 Task: In the sheet Budget Analysis ToolFont size of heading  18 Font style of dataoswald 'Font size of data '9 Alignment of headline & dataAlign center.   Fill color in heading, Red Font color of dataIn the sheet  Budget Control Spreadsheetbook
Action: Mouse moved to (233, 211)
Screenshot: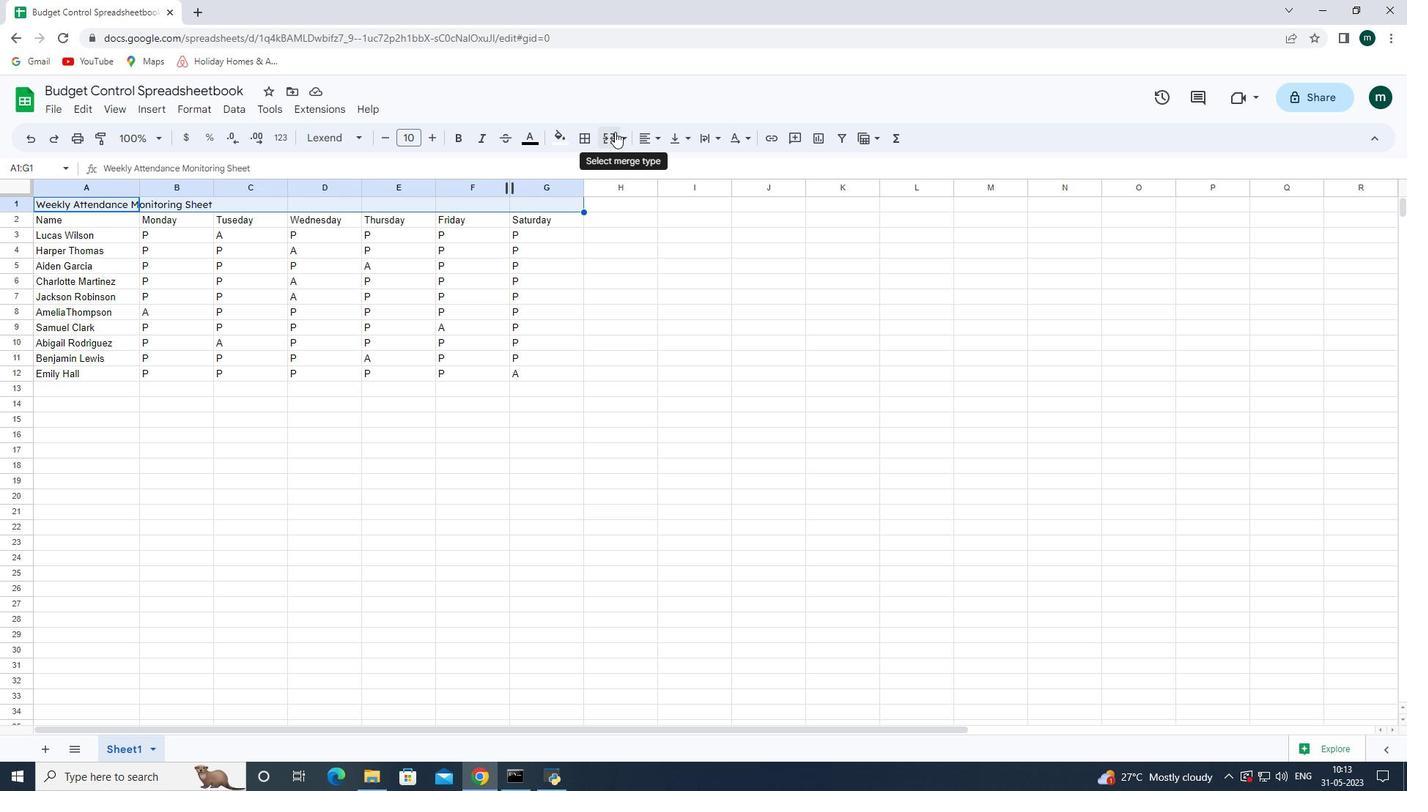 
Action: Mouse pressed left at (233, 211)
Screenshot: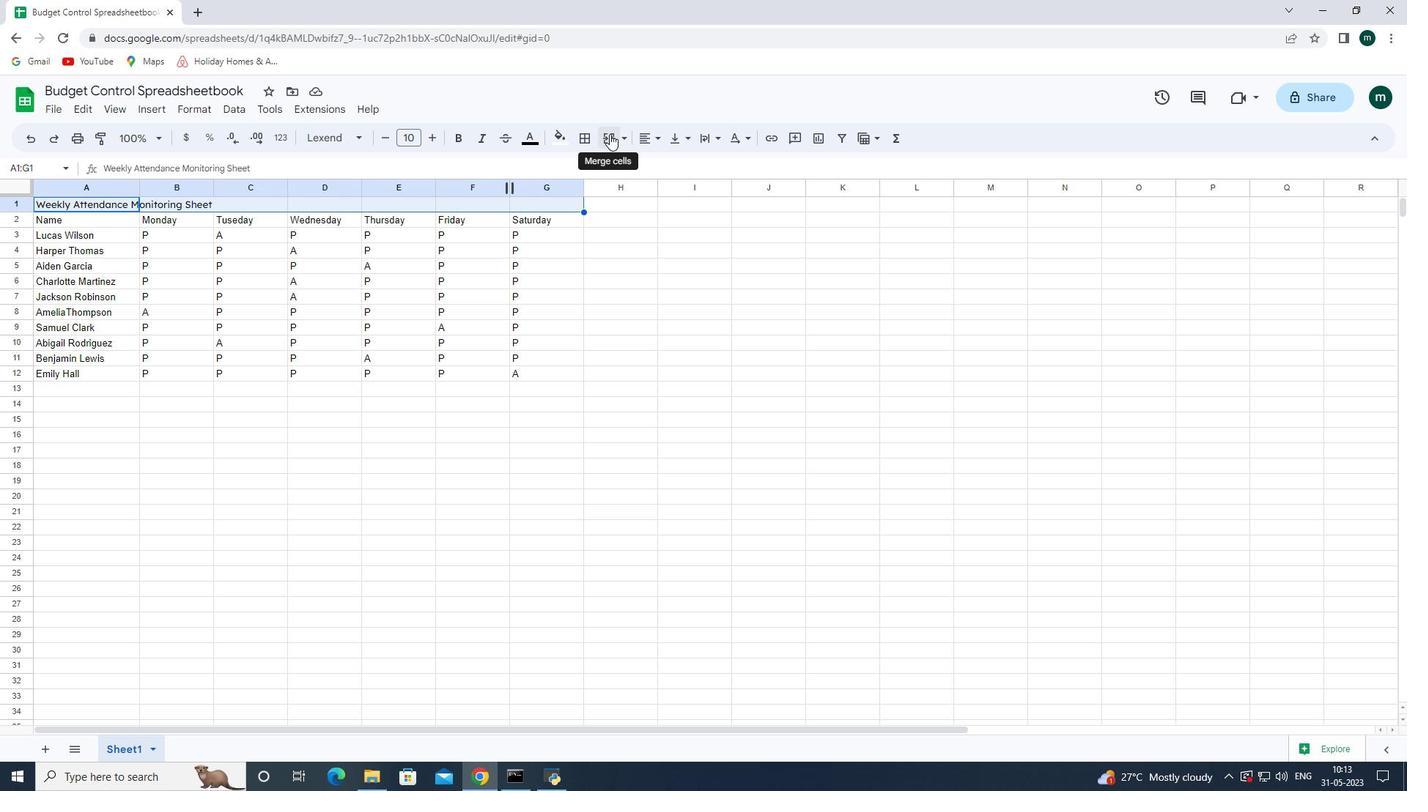 
Action: Mouse moved to (167, 205)
Screenshot: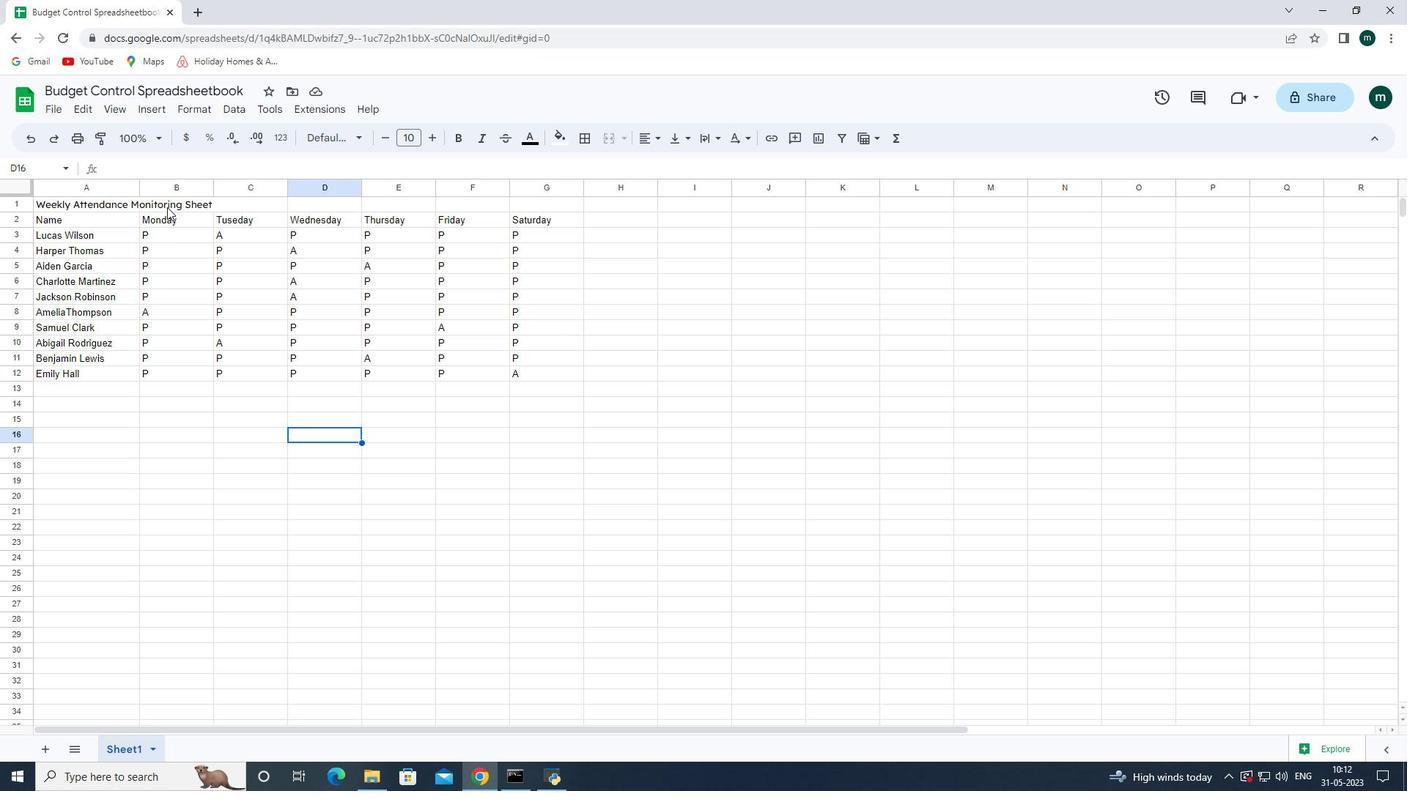 
Action: Mouse pressed left at (167, 205)
Screenshot: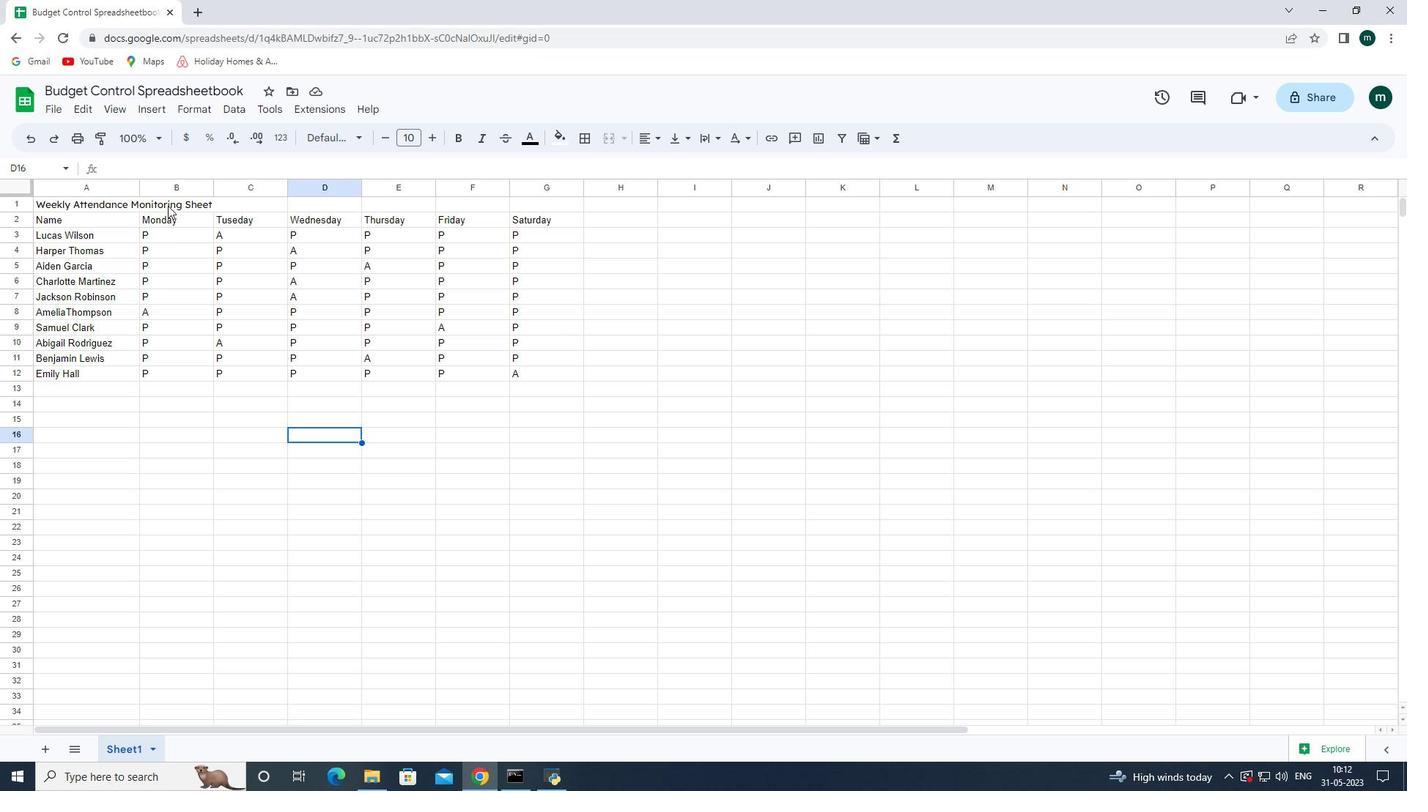 
Action: Mouse moved to (102, 202)
Screenshot: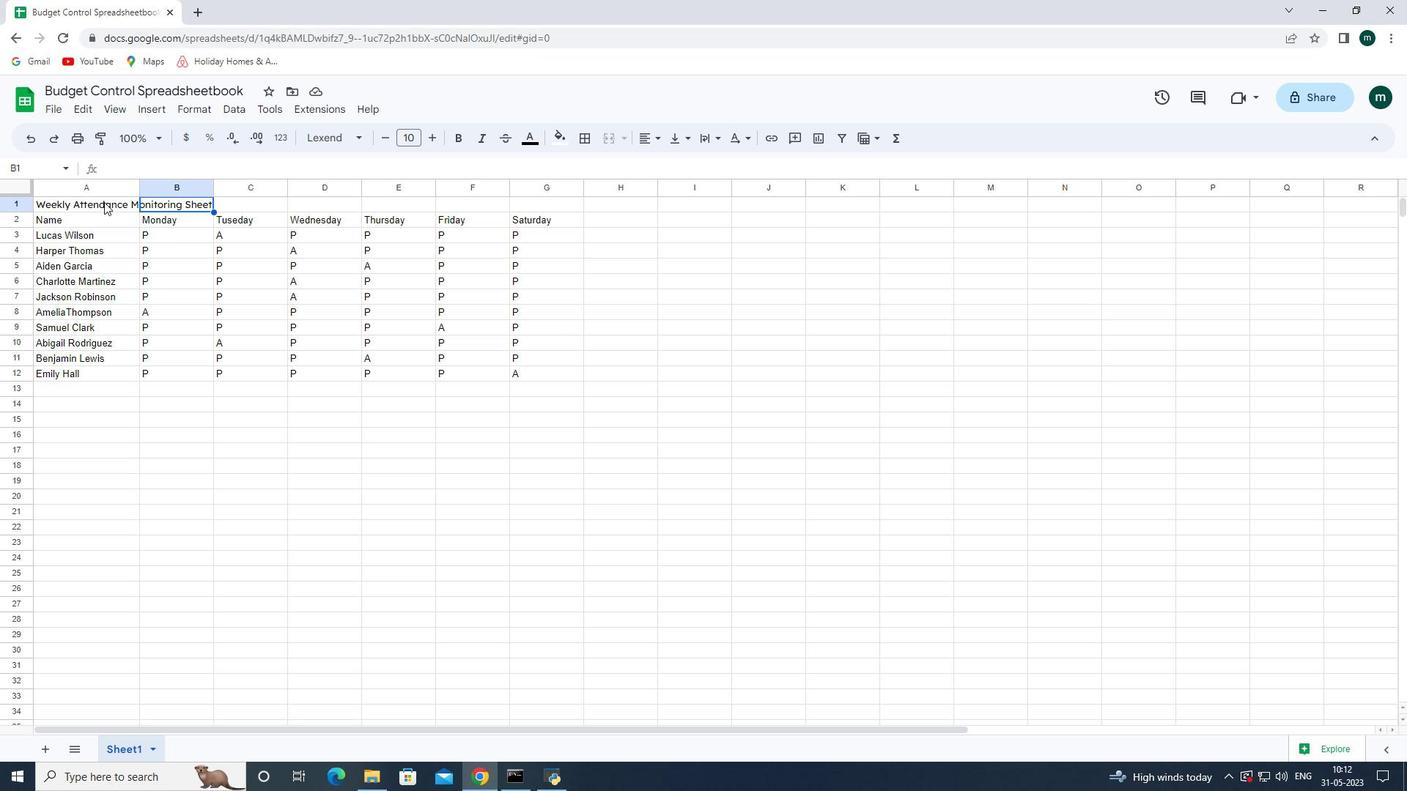 
Action: Mouse pressed left at (102, 202)
Screenshot: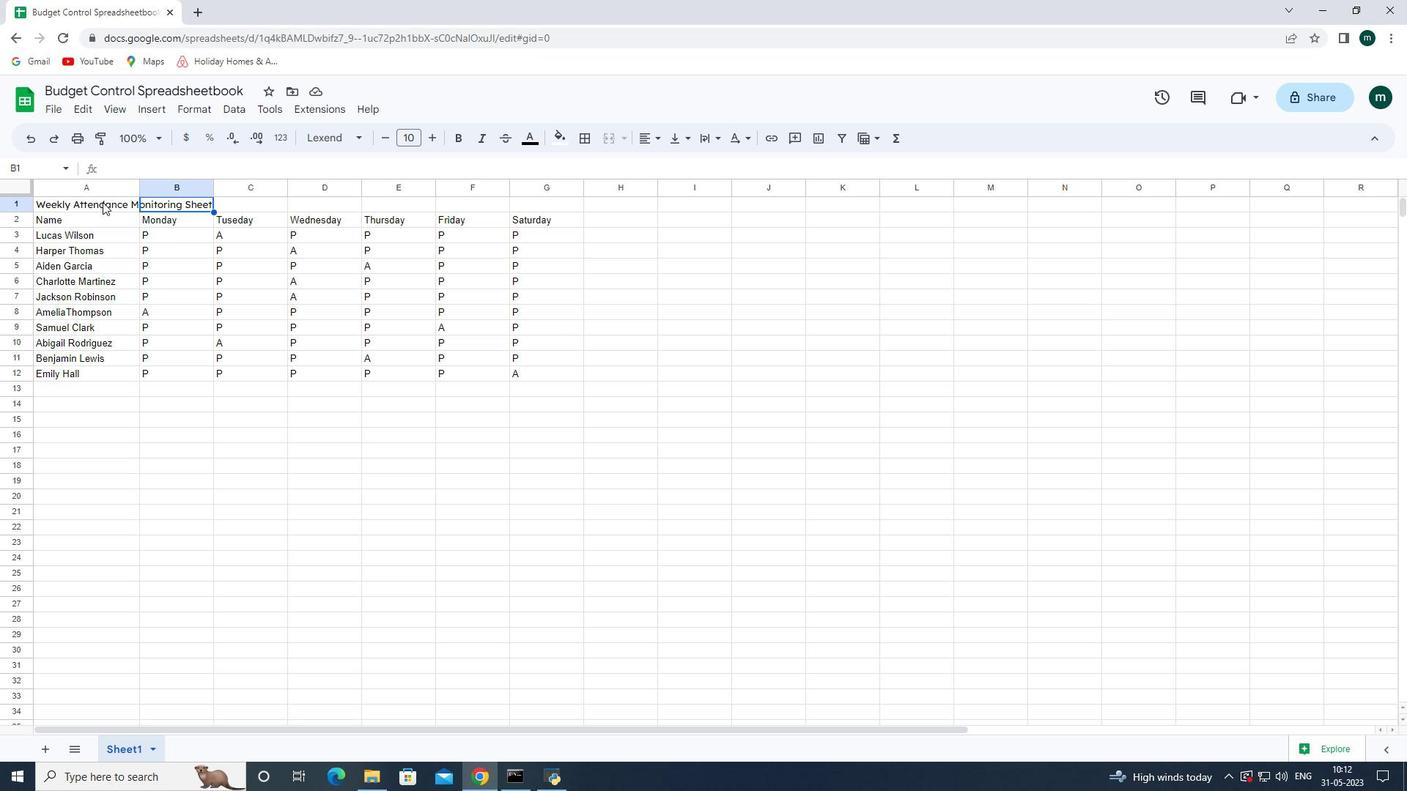 
Action: Mouse pressed left at (102, 202)
Screenshot: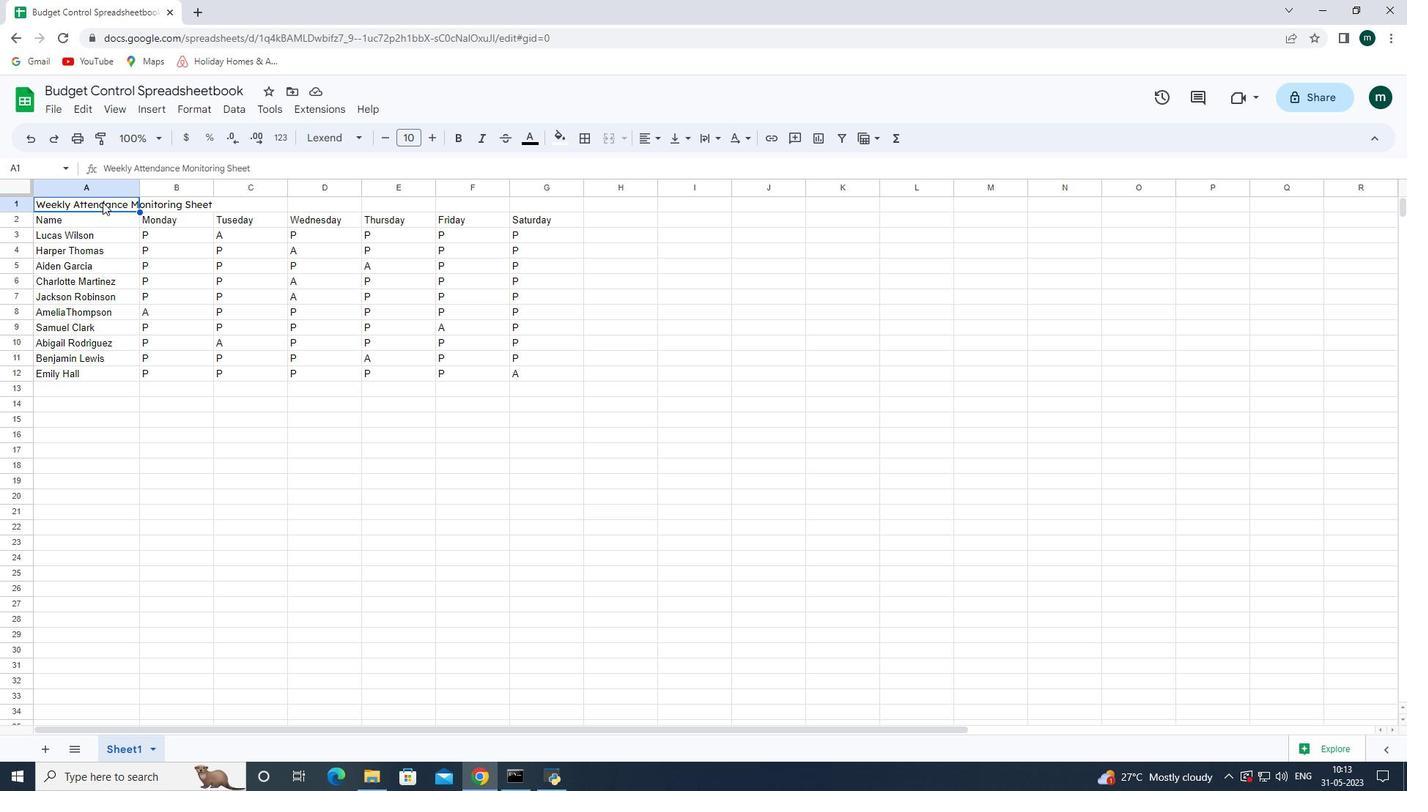 
Action: Mouse moved to (609, 134)
Screenshot: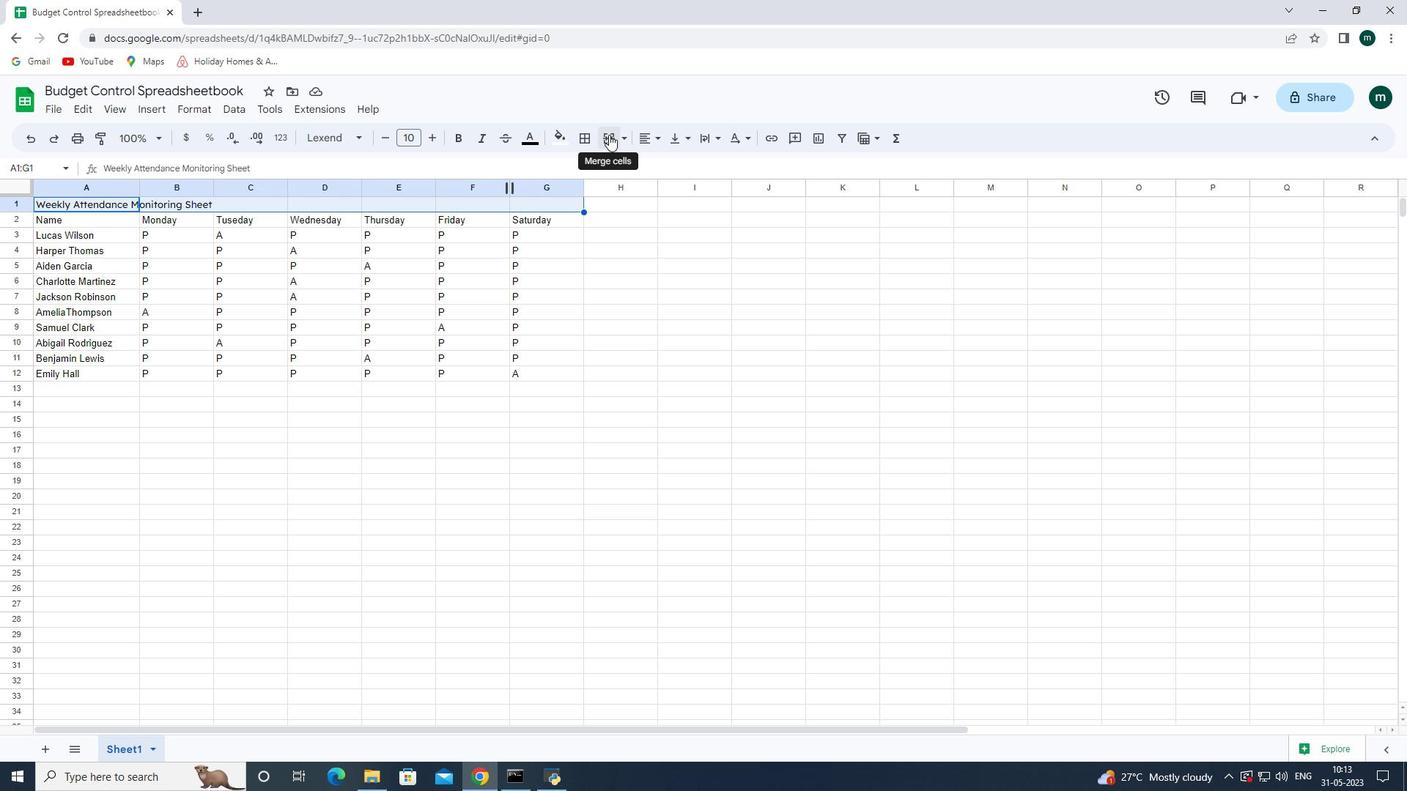 
Action: Mouse pressed left at (609, 134)
Screenshot: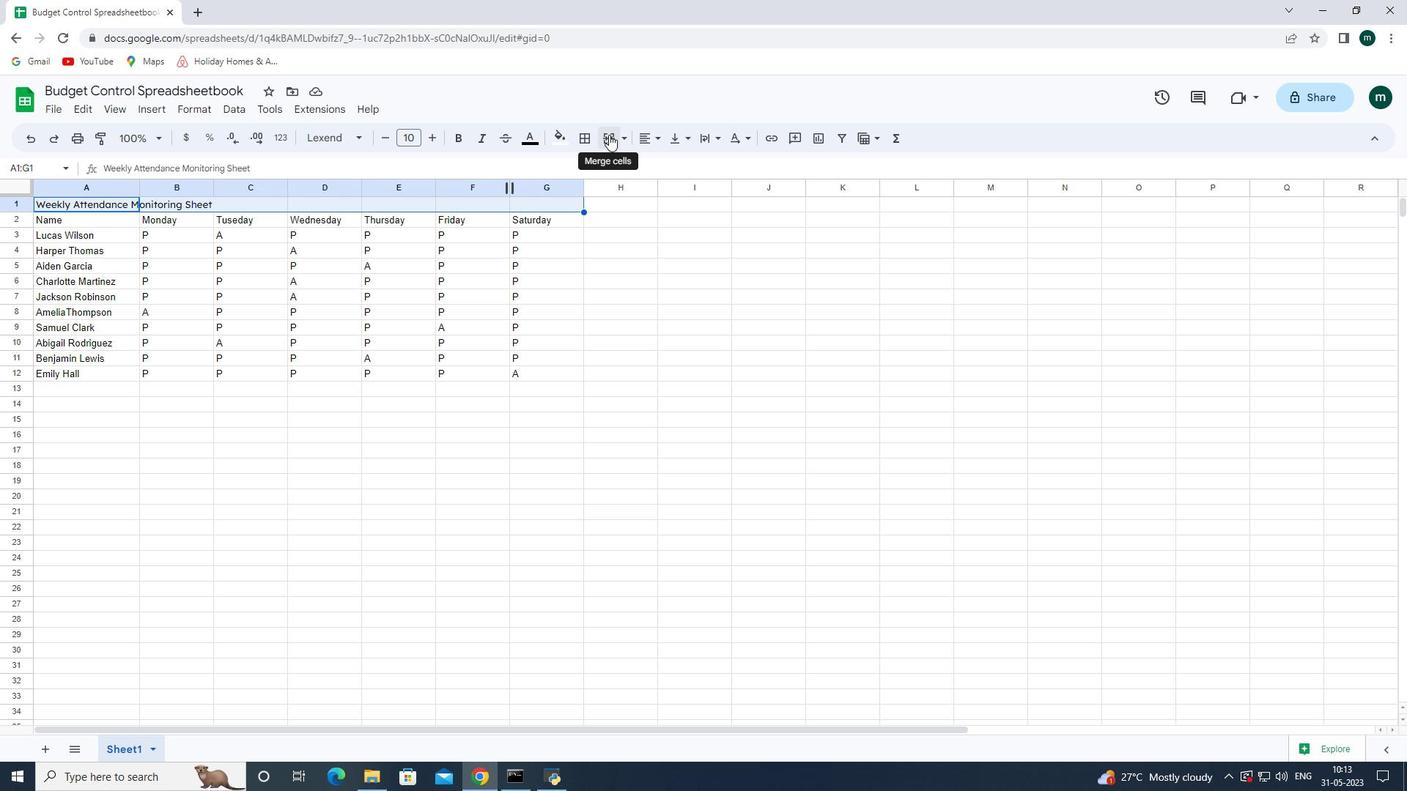 
Action: Mouse moved to (428, 134)
Screenshot: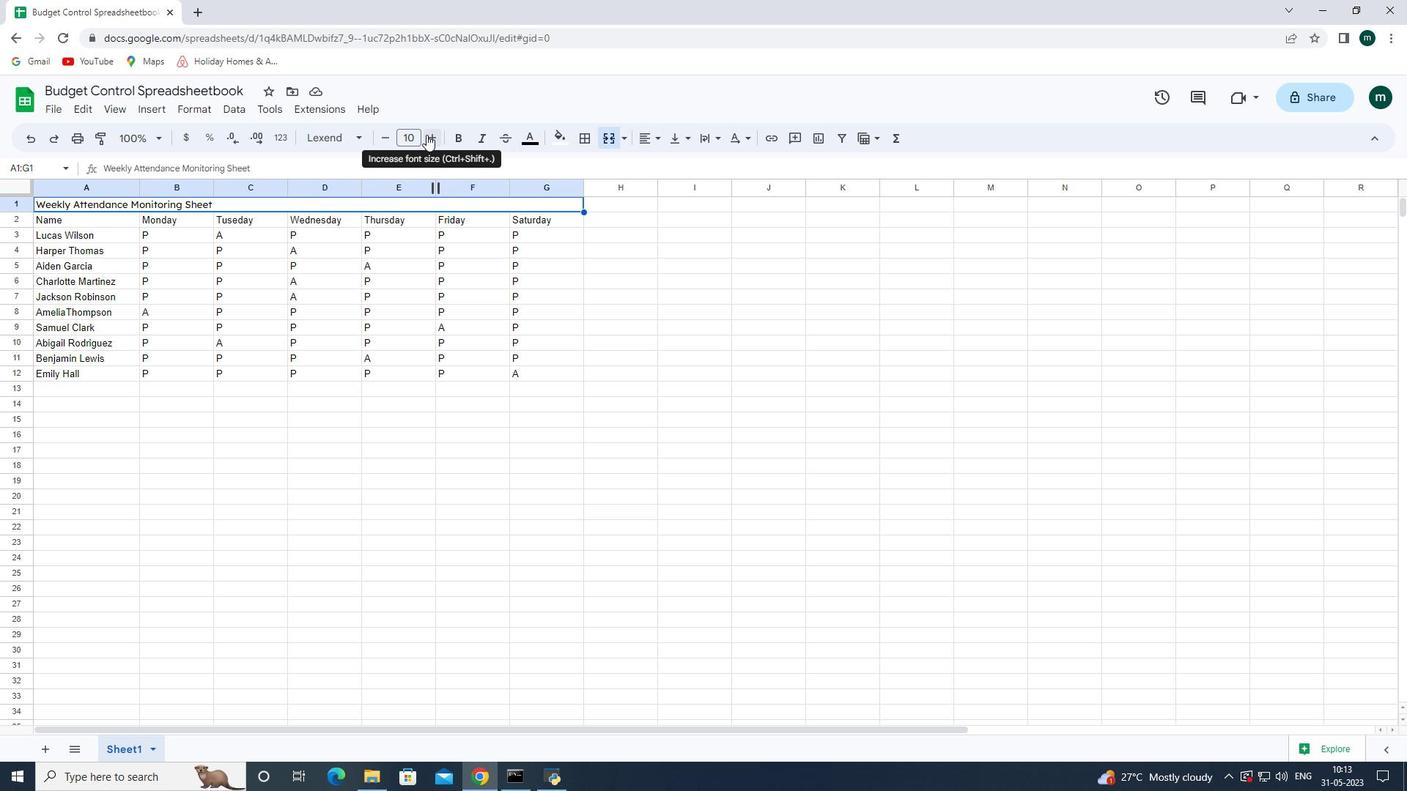 
Action: Mouse pressed left at (428, 134)
Screenshot: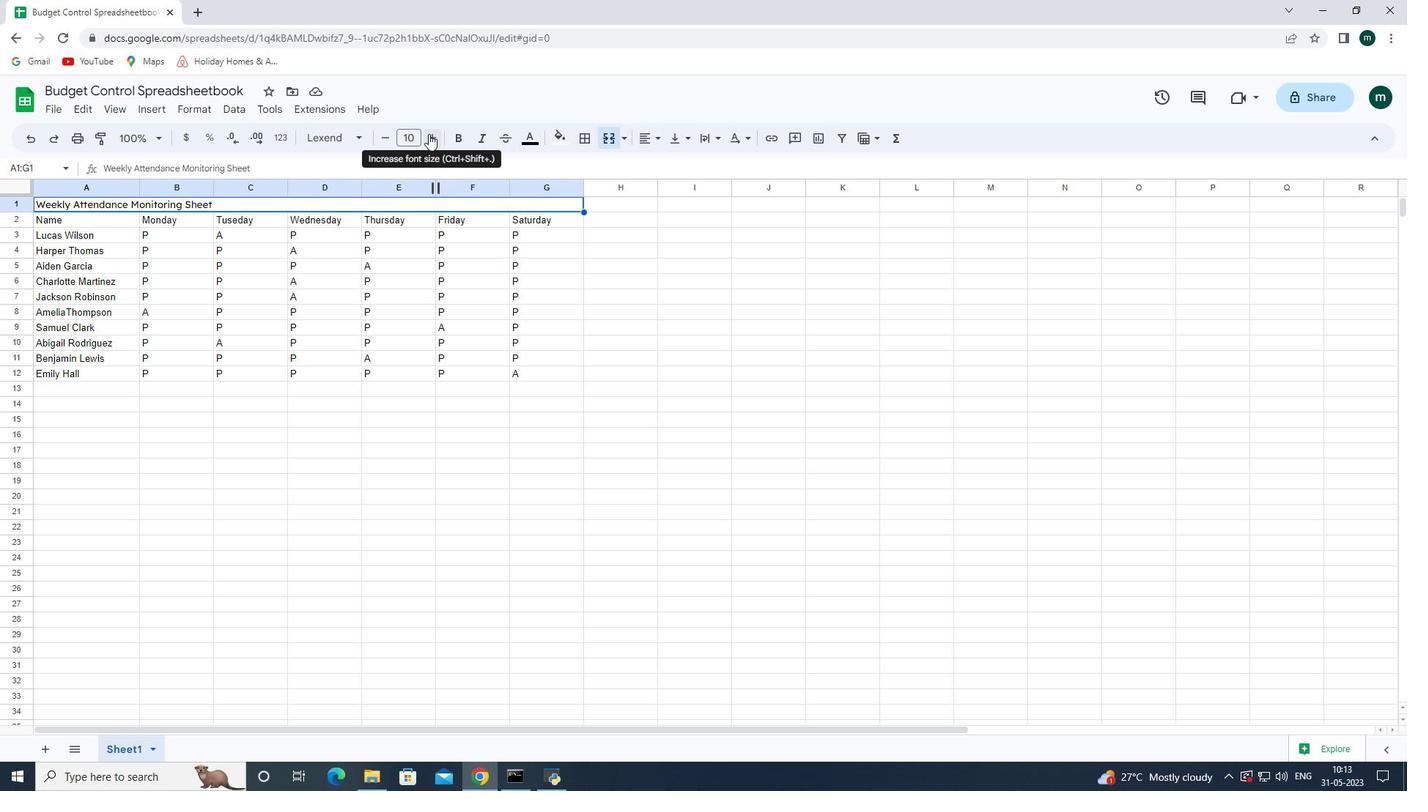 
Action: Mouse pressed left at (428, 134)
Screenshot: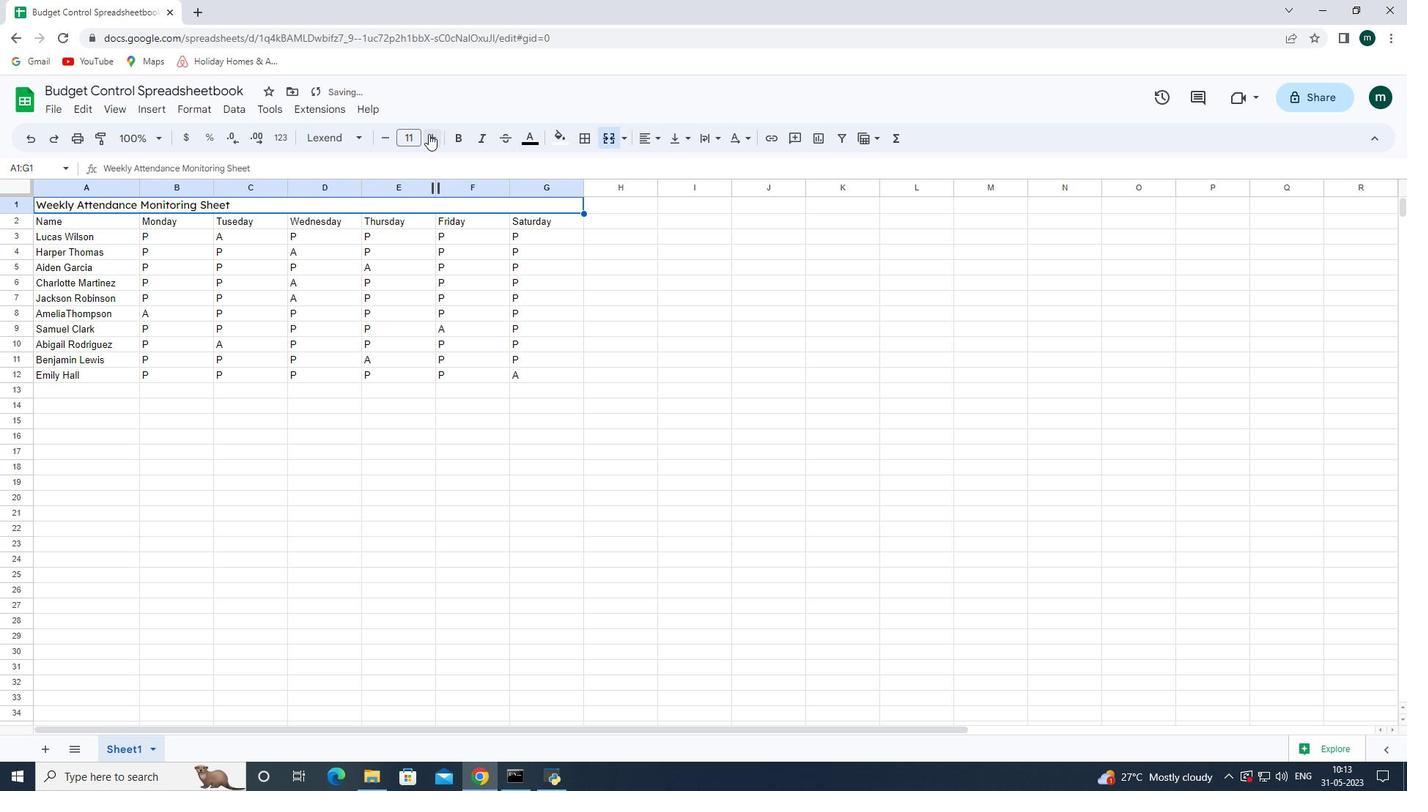 
Action: Mouse pressed left at (428, 134)
Screenshot: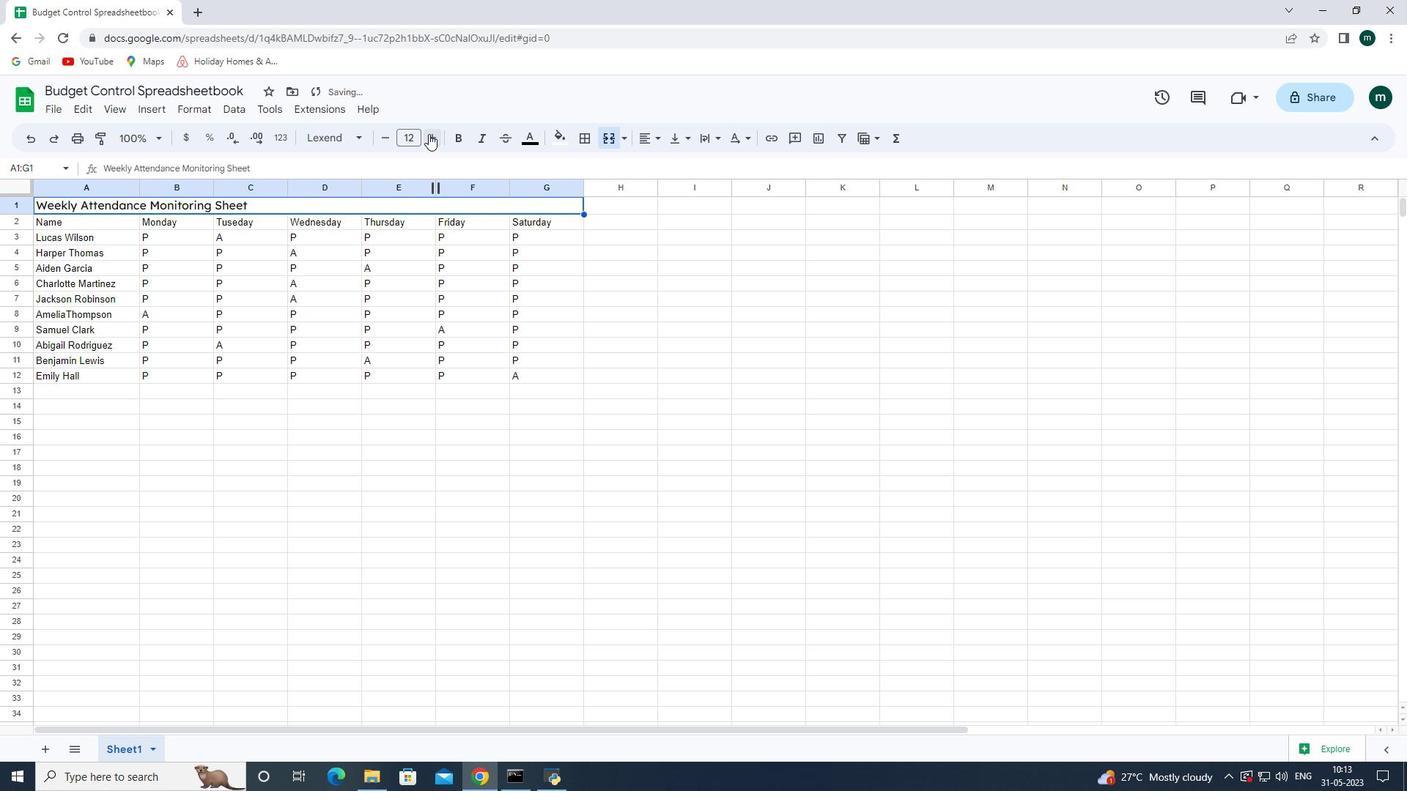 
Action: Mouse pressed left at (428, 134)
Screenshot: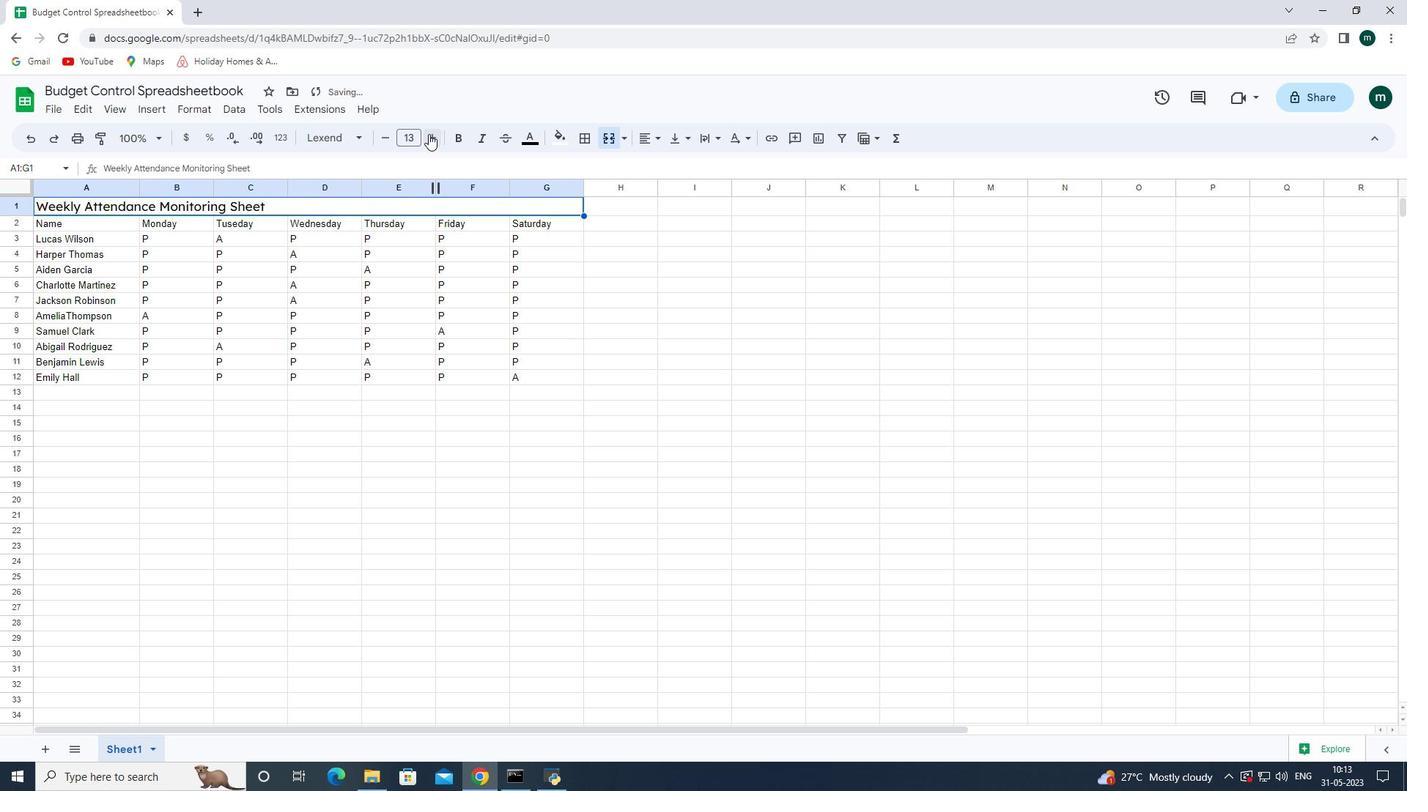 
Action: Mouse pressed left at (428, 134)
Screenshot: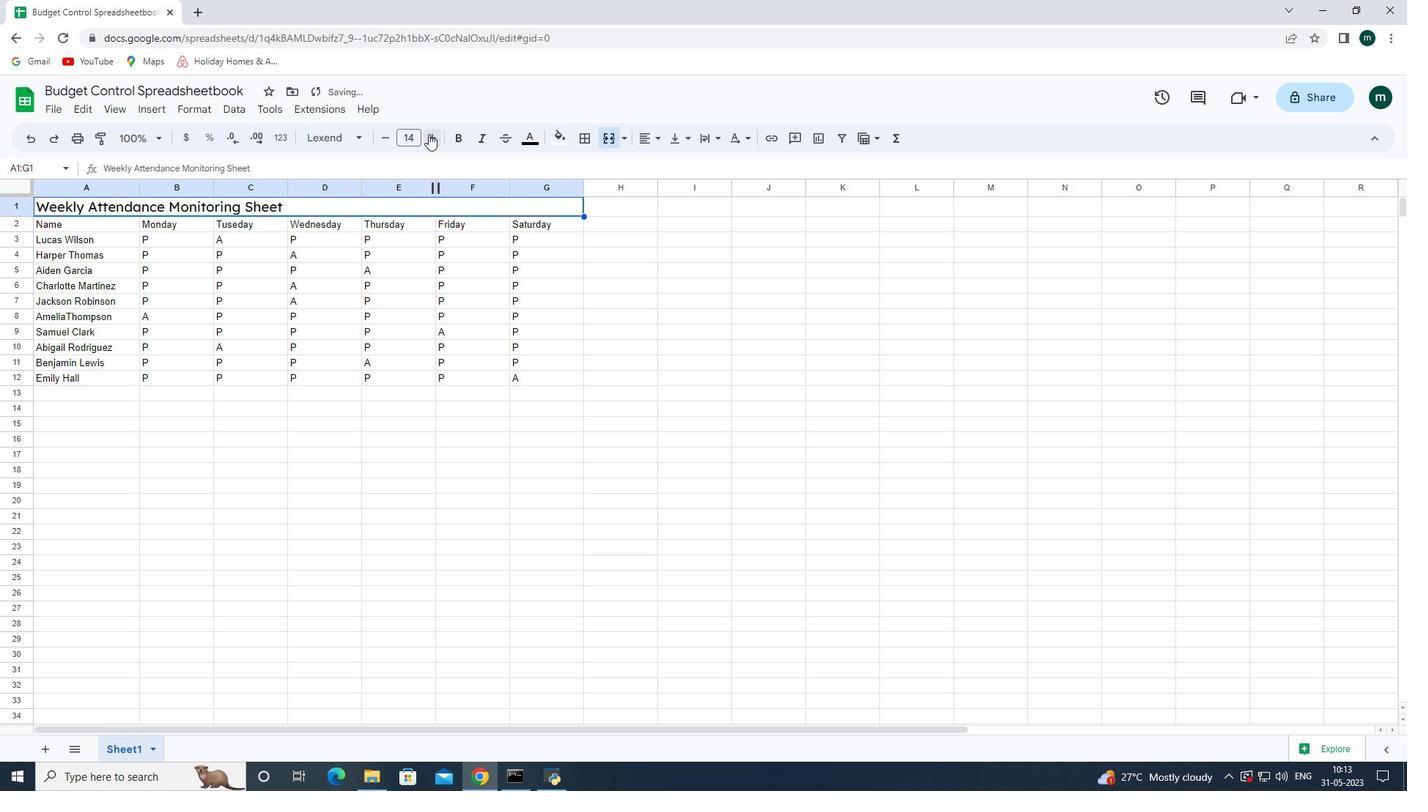 
Action: Mouse pressed left at (428, 134)
Screenshot: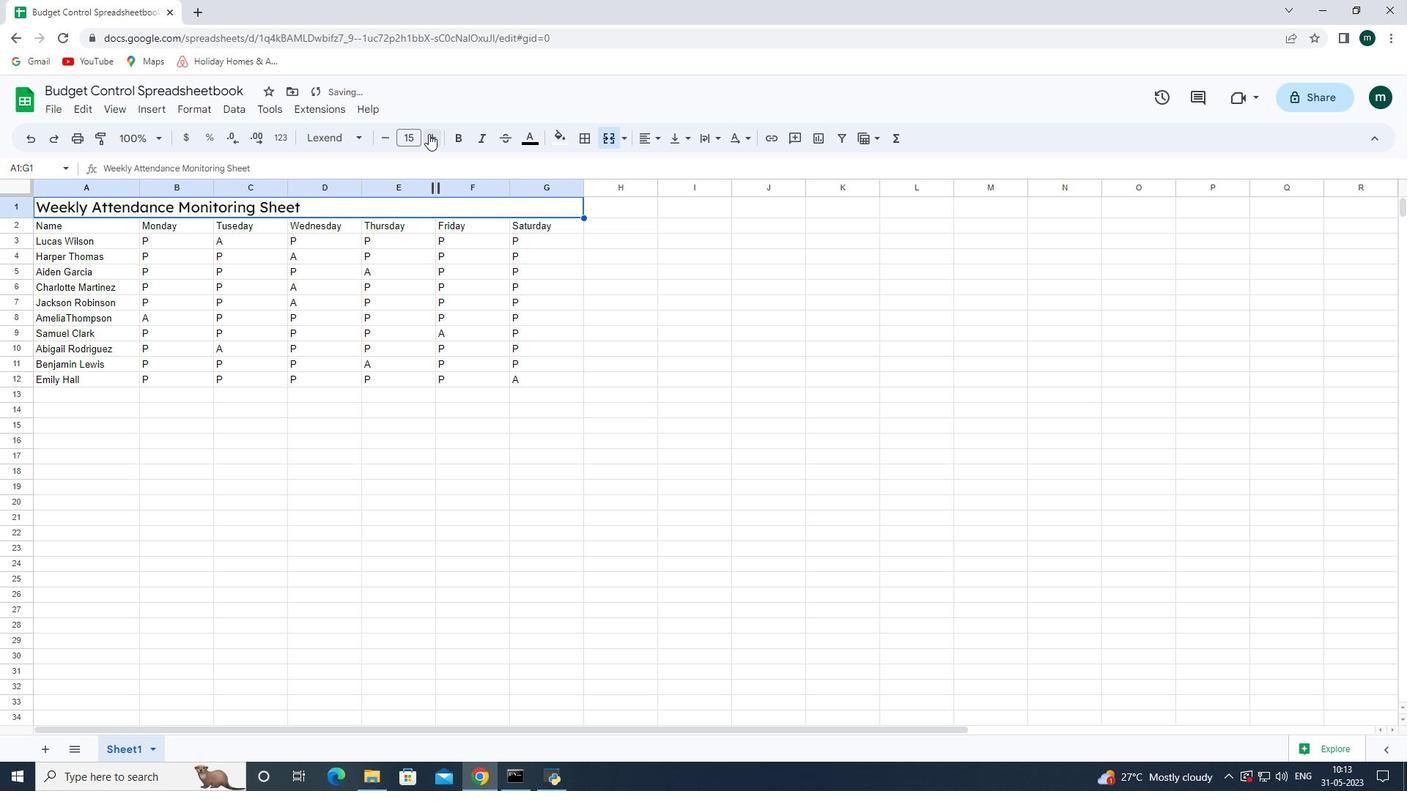 
Action: Mouse pressed left at (428, 134)
Screenshot: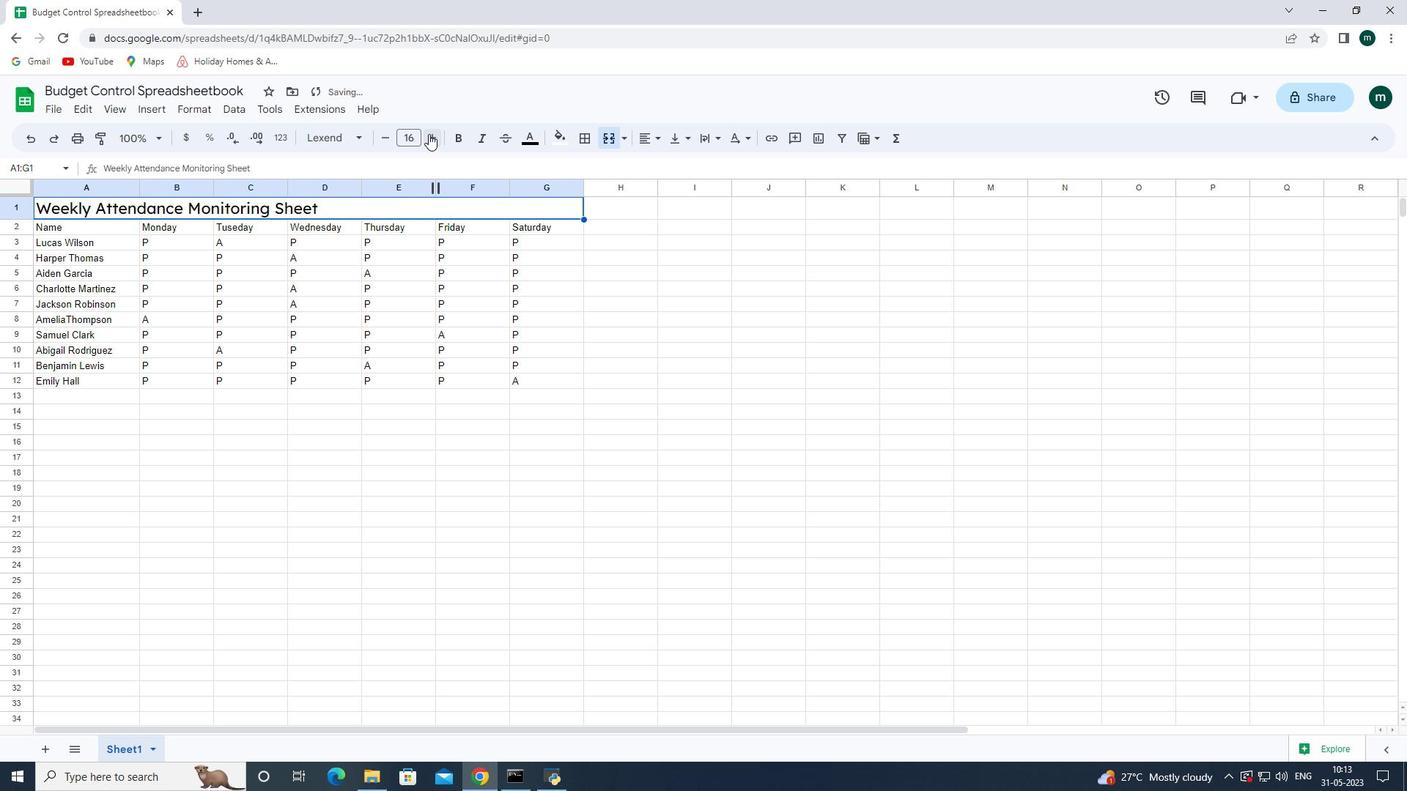 
Action: Mouse pressed left at (428, 134)
Screenshot: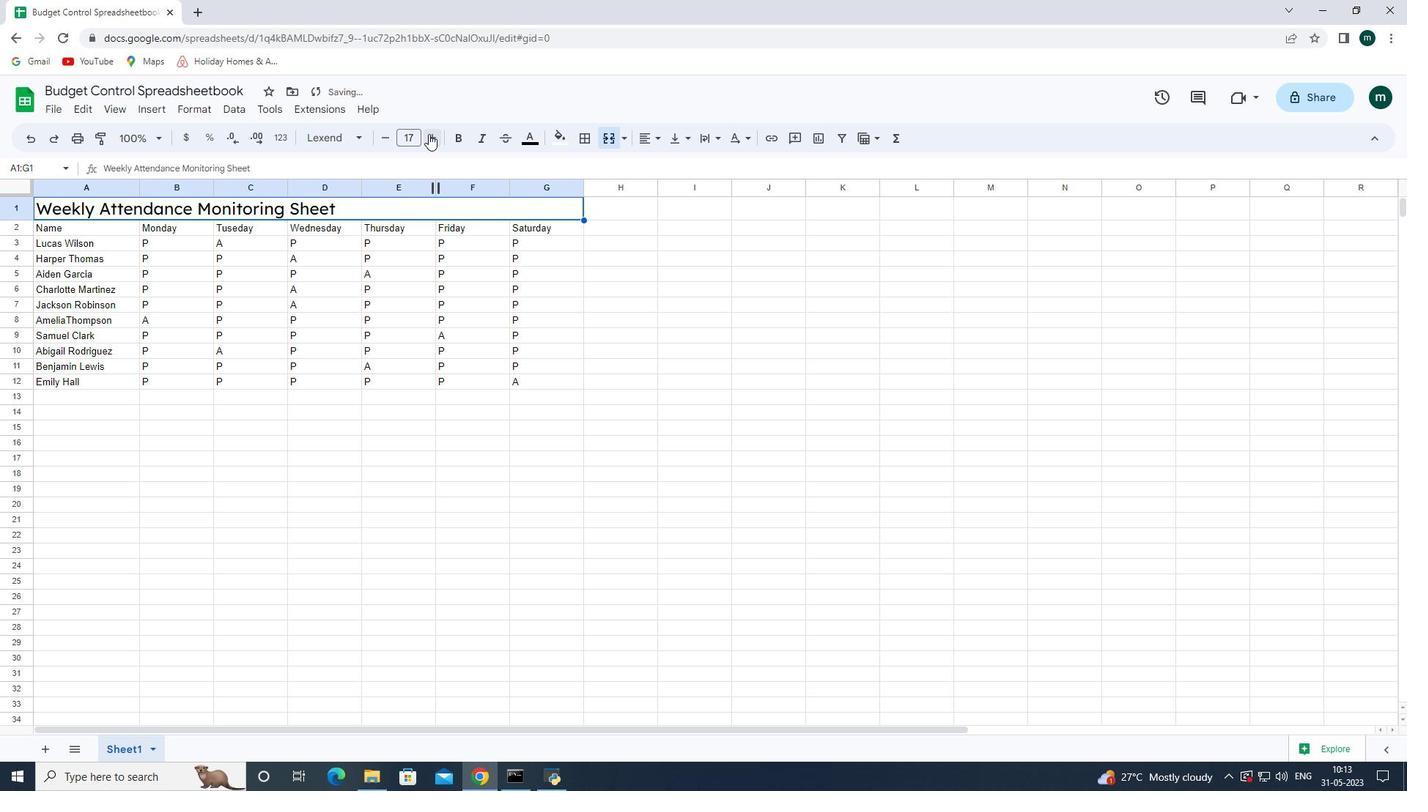 
Action: Mouse moved to (41, 230)
Screenshot: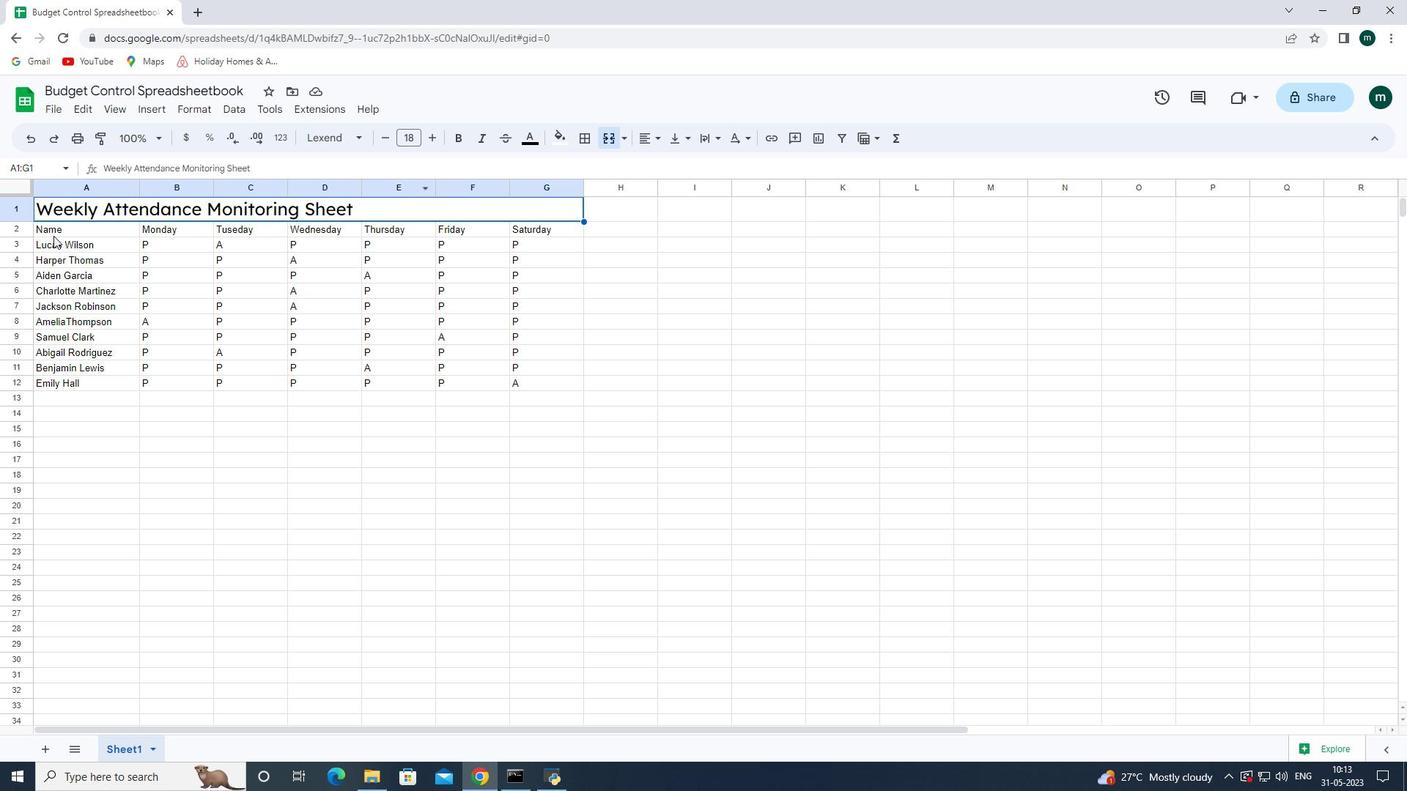 
Action: Mouse pressed left at (41, 230)
Screenshot: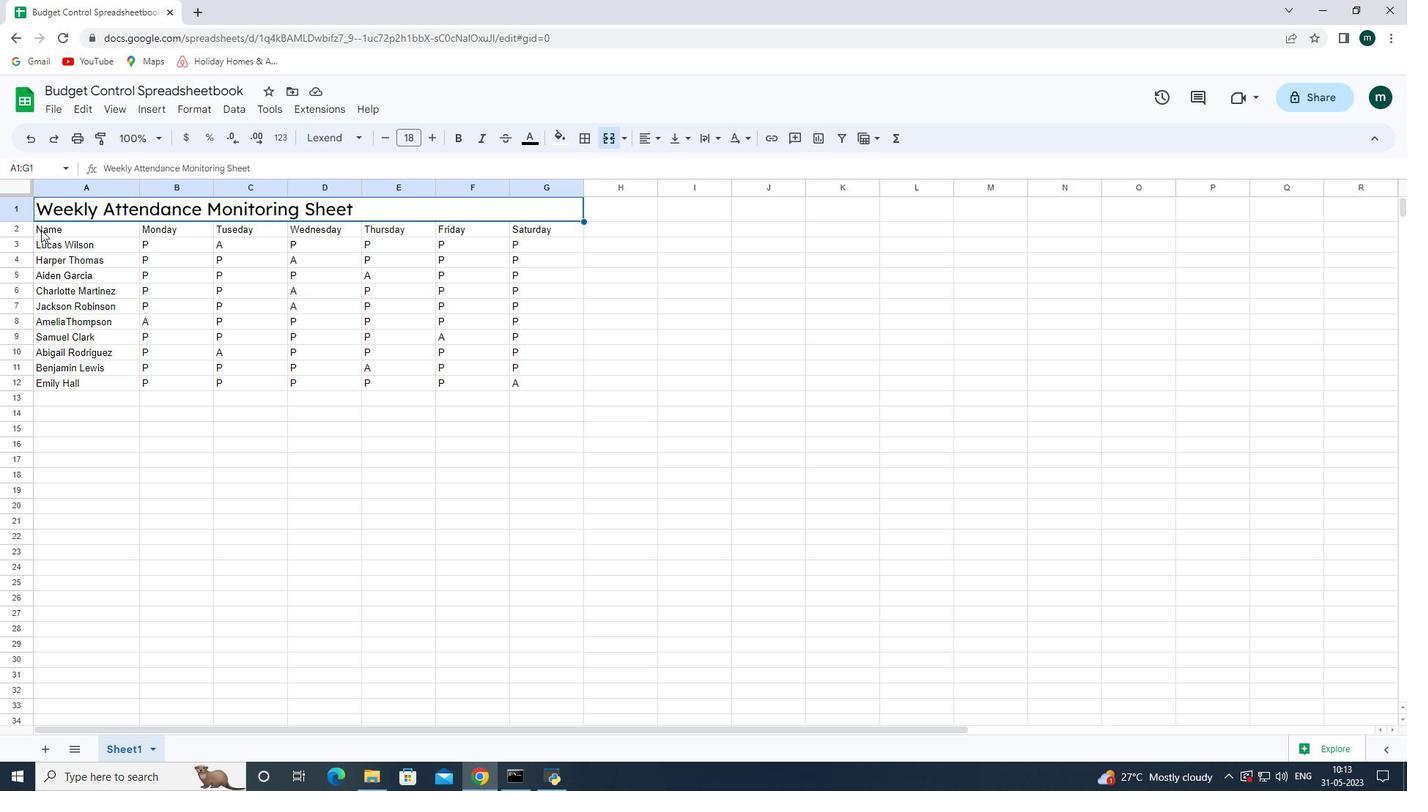 
Action: Mouse moved to (384, 137)
Screenshot: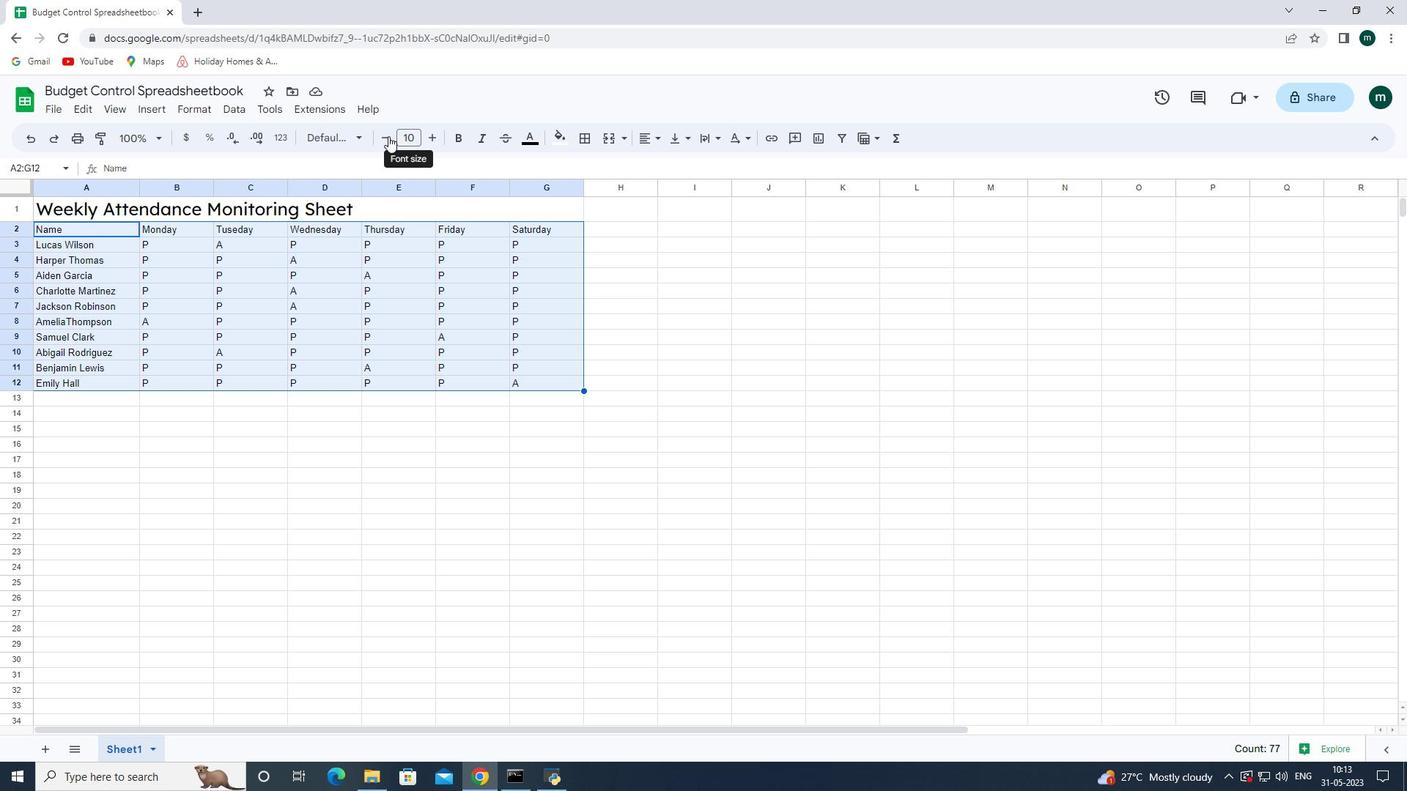 
Action: Mouse pressed left at (384, 137)
Screenshot: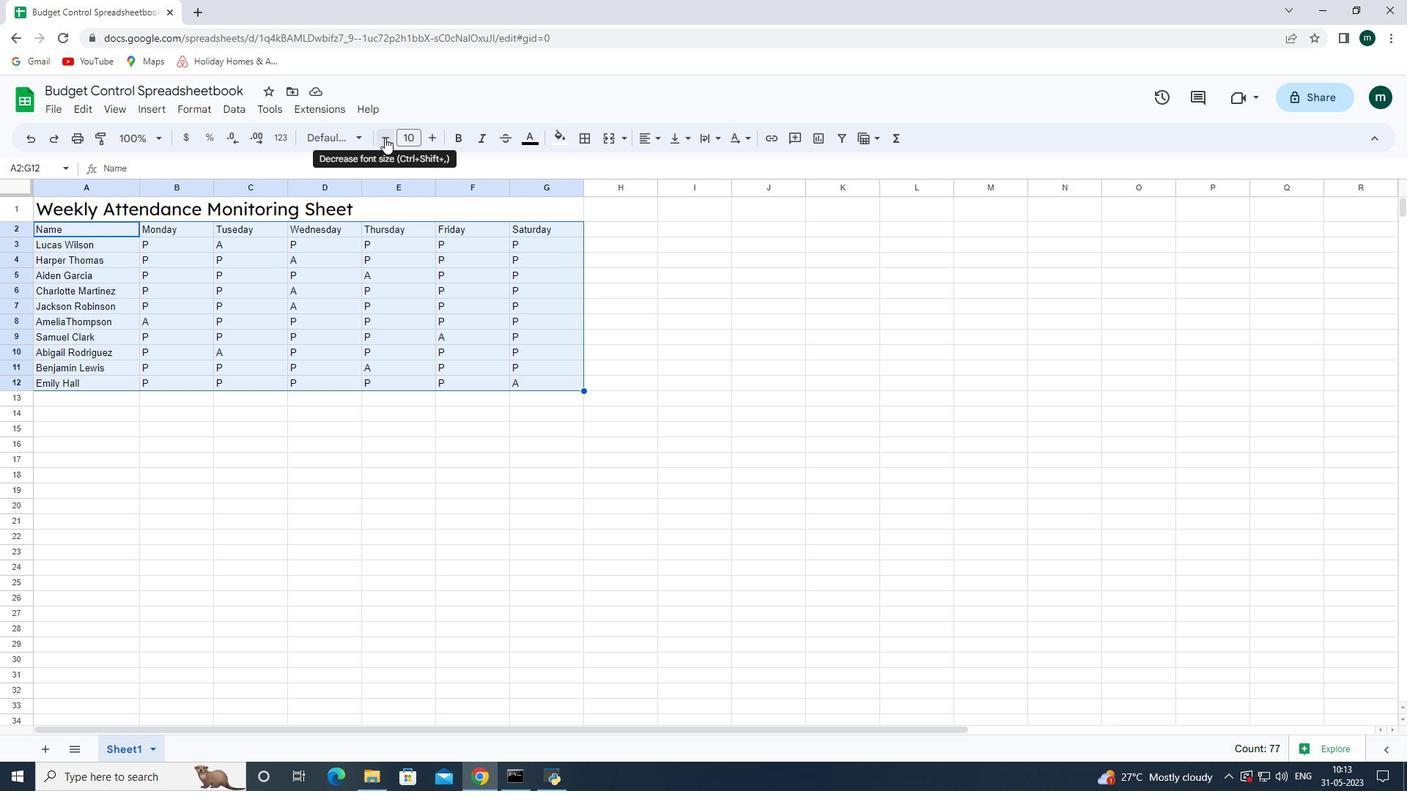 
Action: Mouse moved to (57, 208)
Screenshot: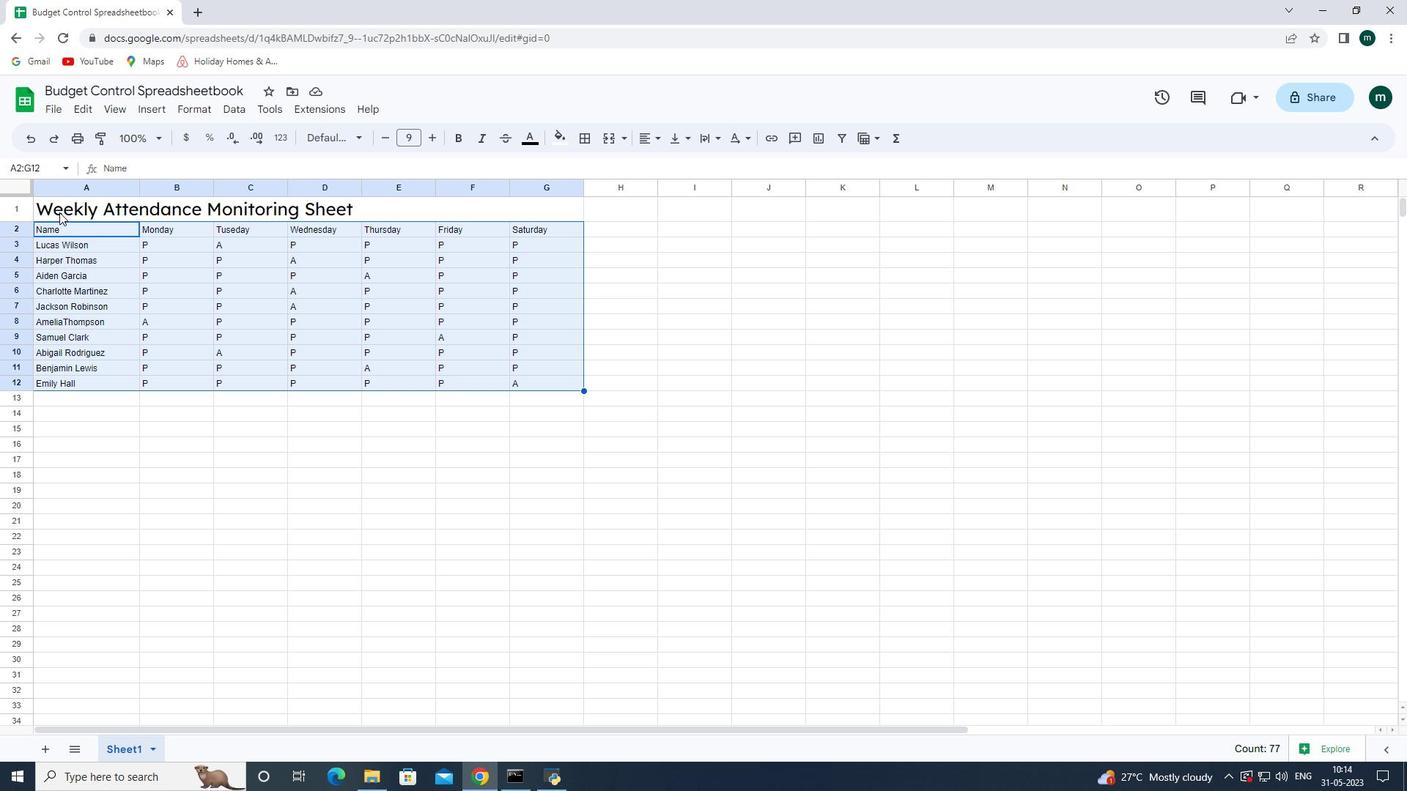 
Action: Mouse pressed left at (57, 208)
Screenshot: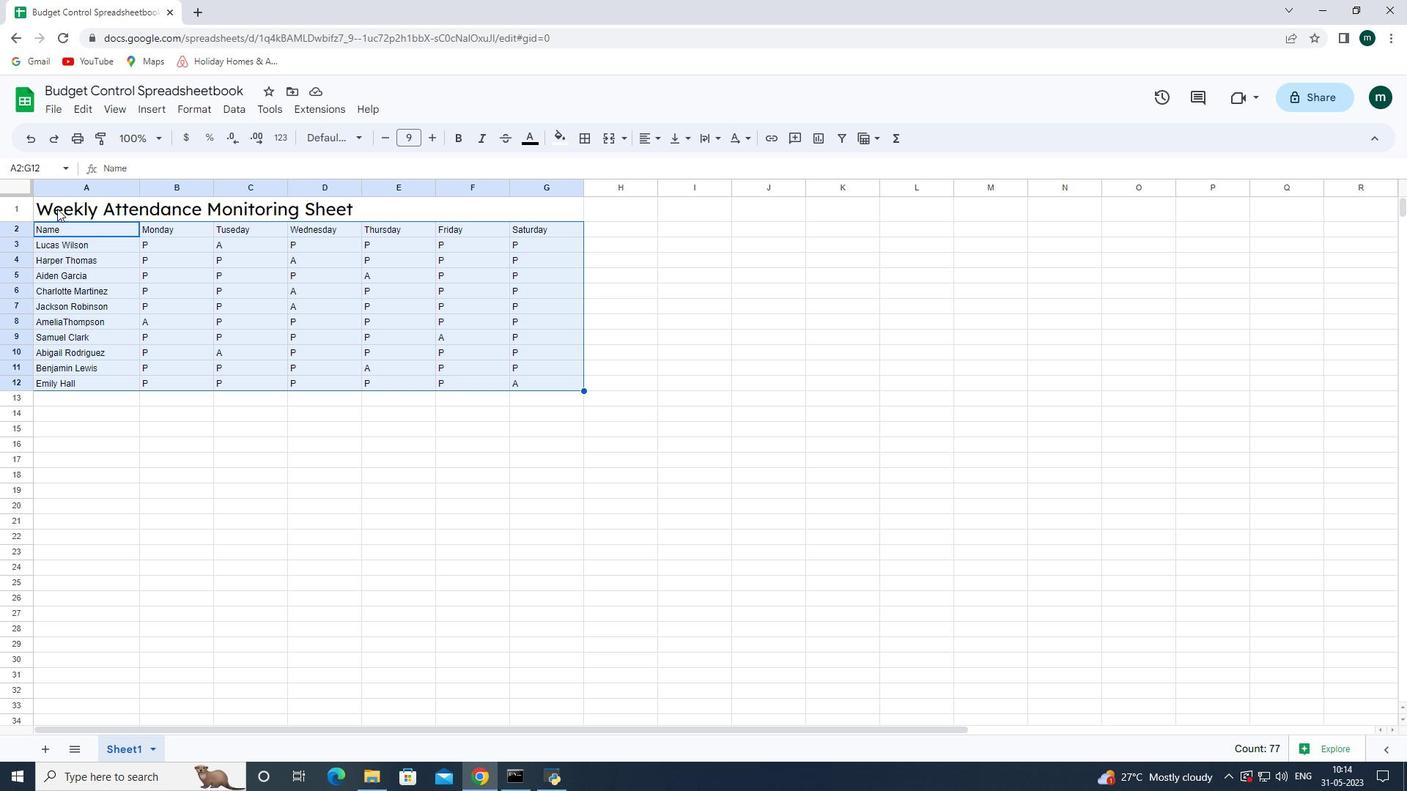 
Action: Mouse moved to (189, 105)
Screenshot: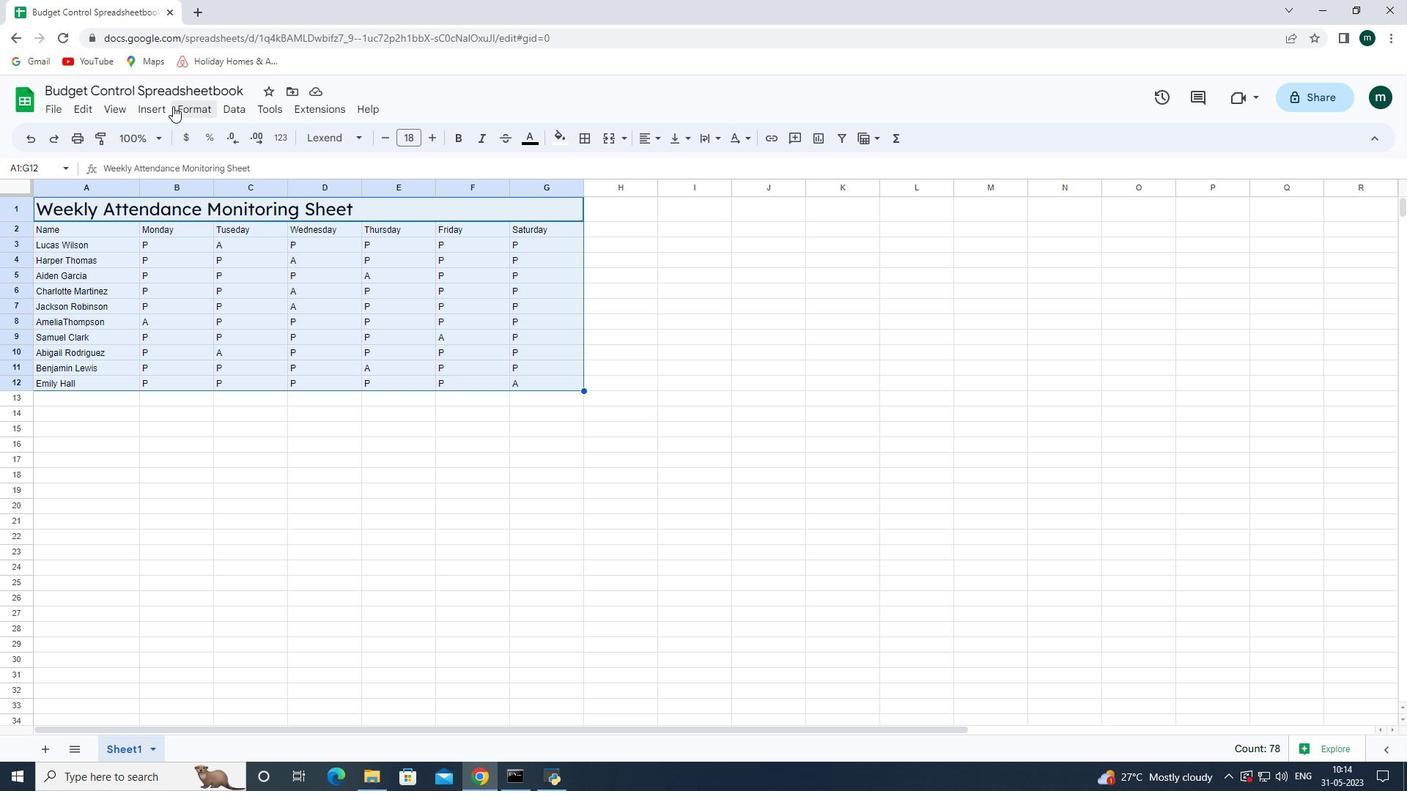 
Action: Mouse pressed left at (189, 105)
Screenshot: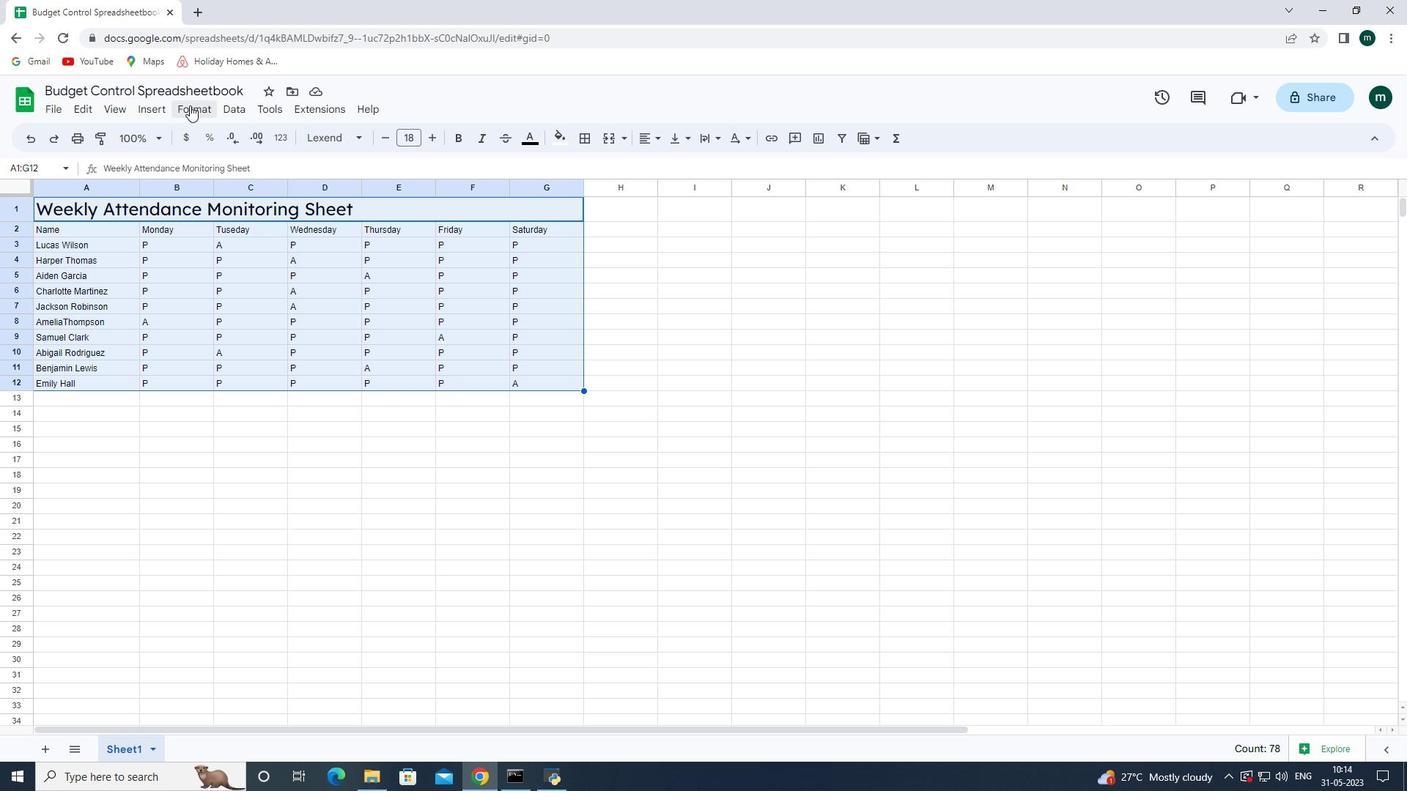 
Action: Mouse moved to (451, 242)
Screenshot: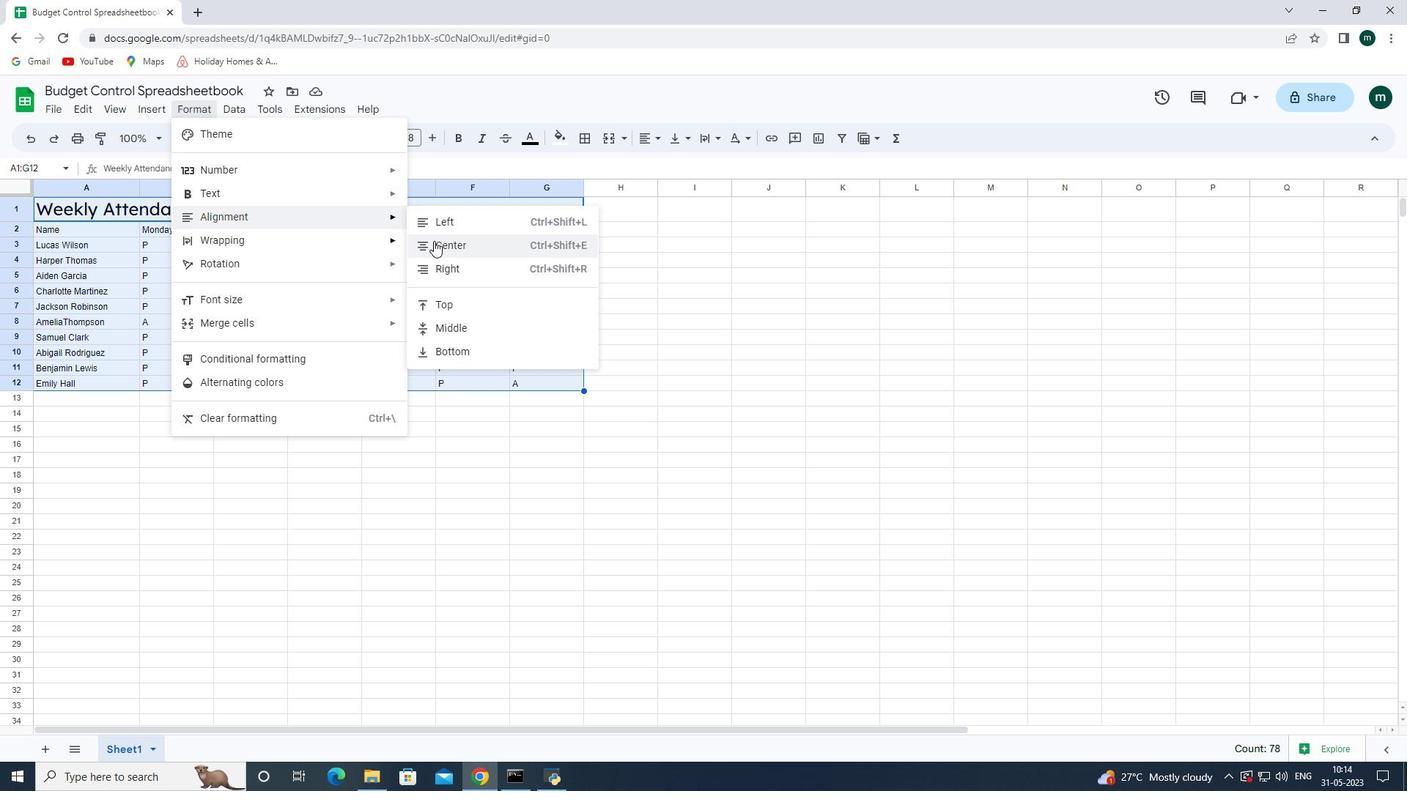 
Action: Mouse pressed left at (451, 242)
Screenshot: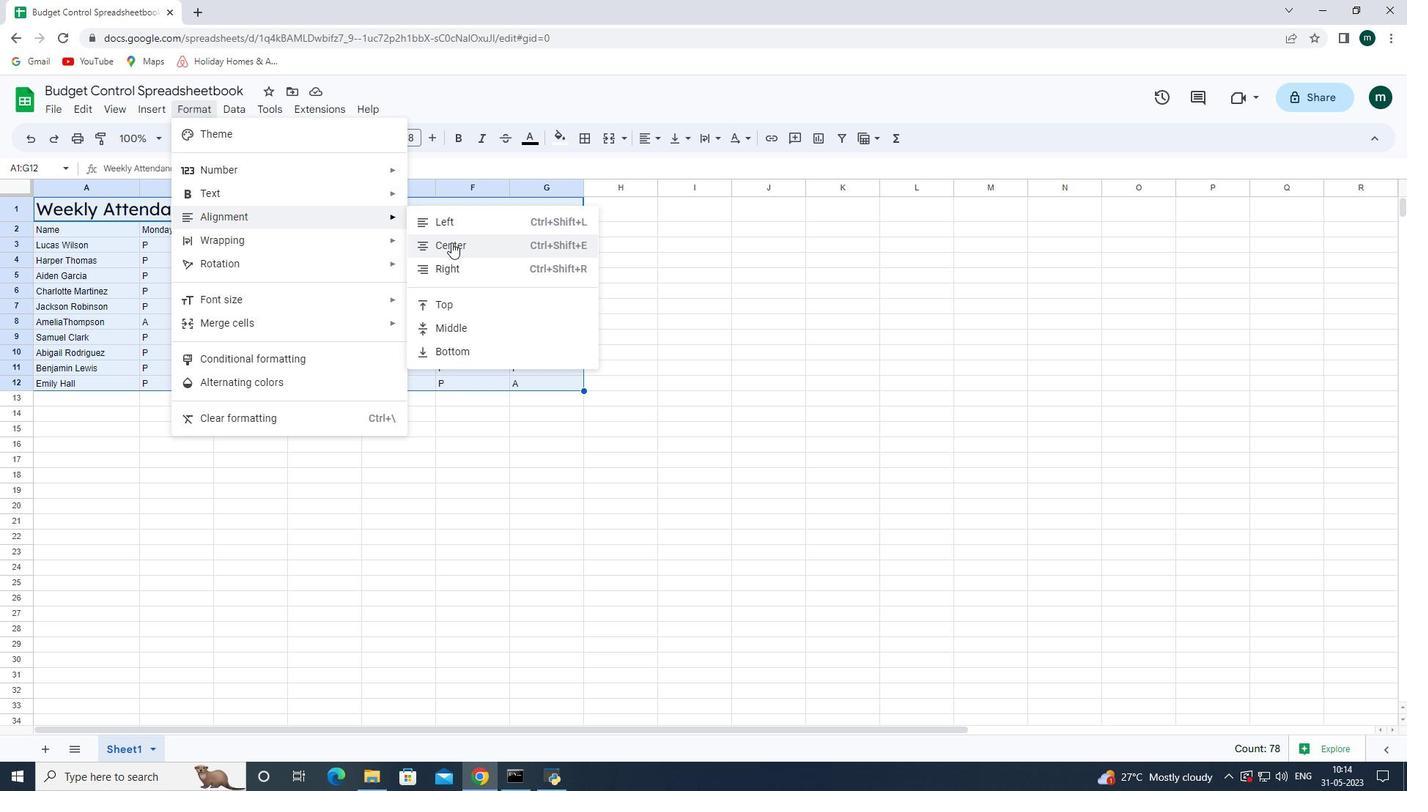 
Action: Mouse moved to (203, 208)
Screenshot: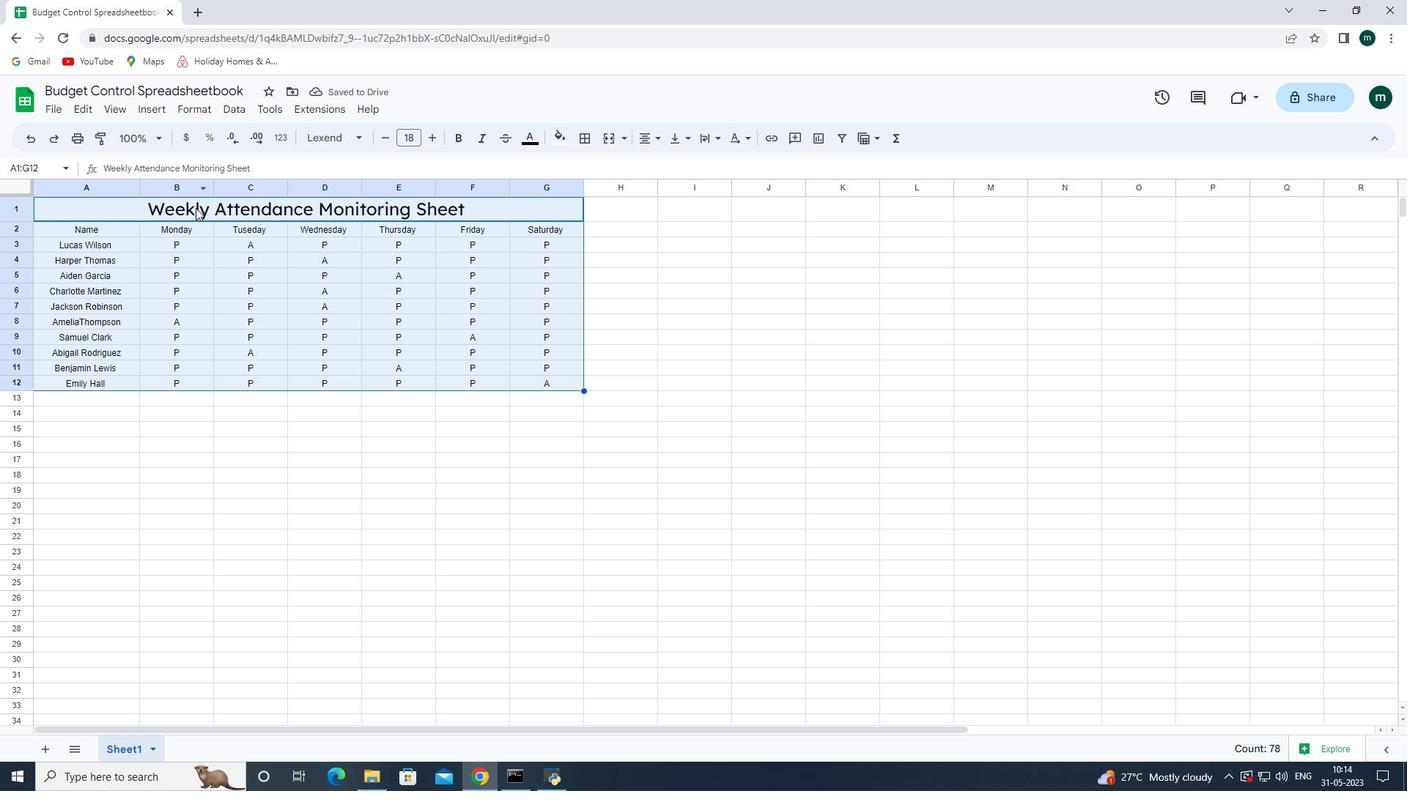 
Action: Mouse pressed left at (203, 208)
Screenshot: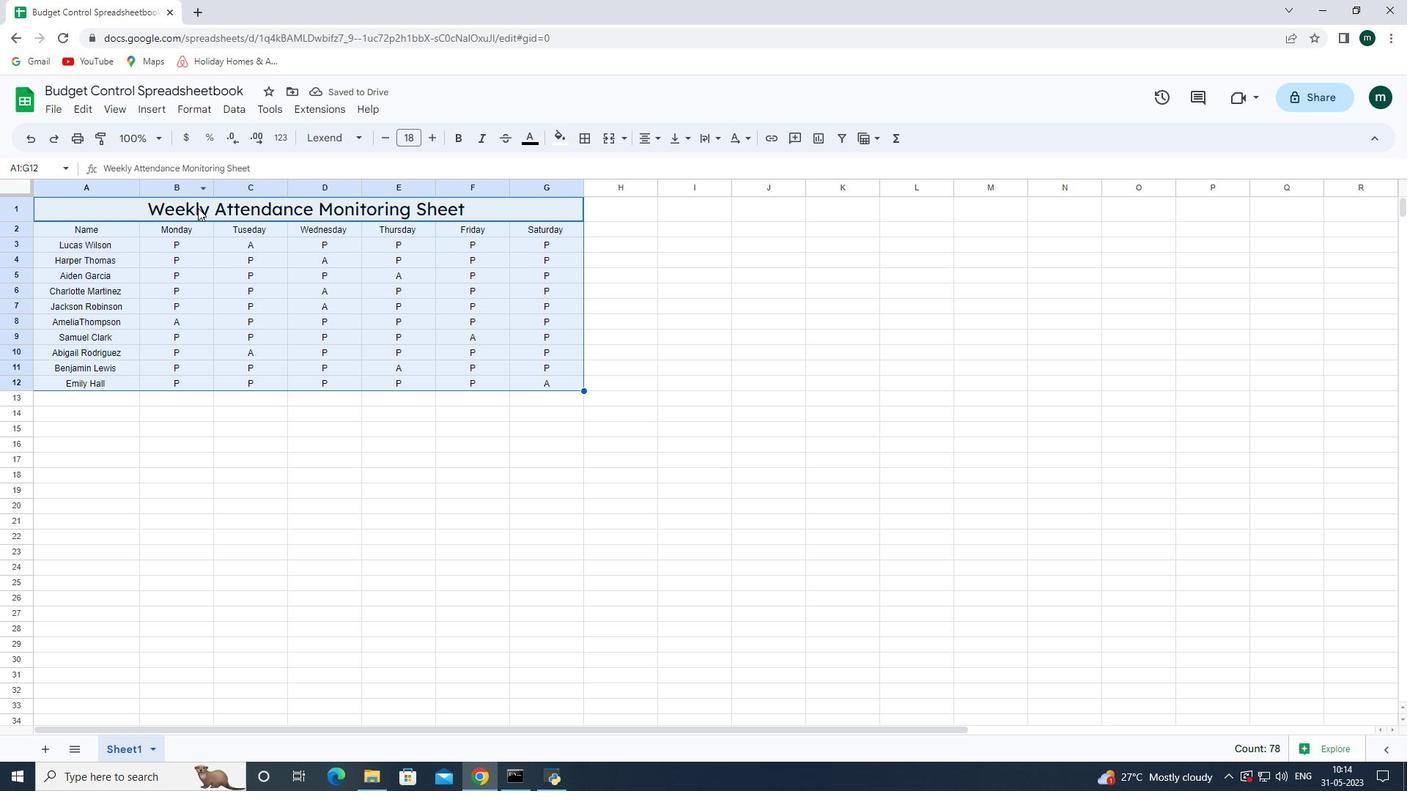 
Action: Mouse moved to (529, 136)
Screenshot: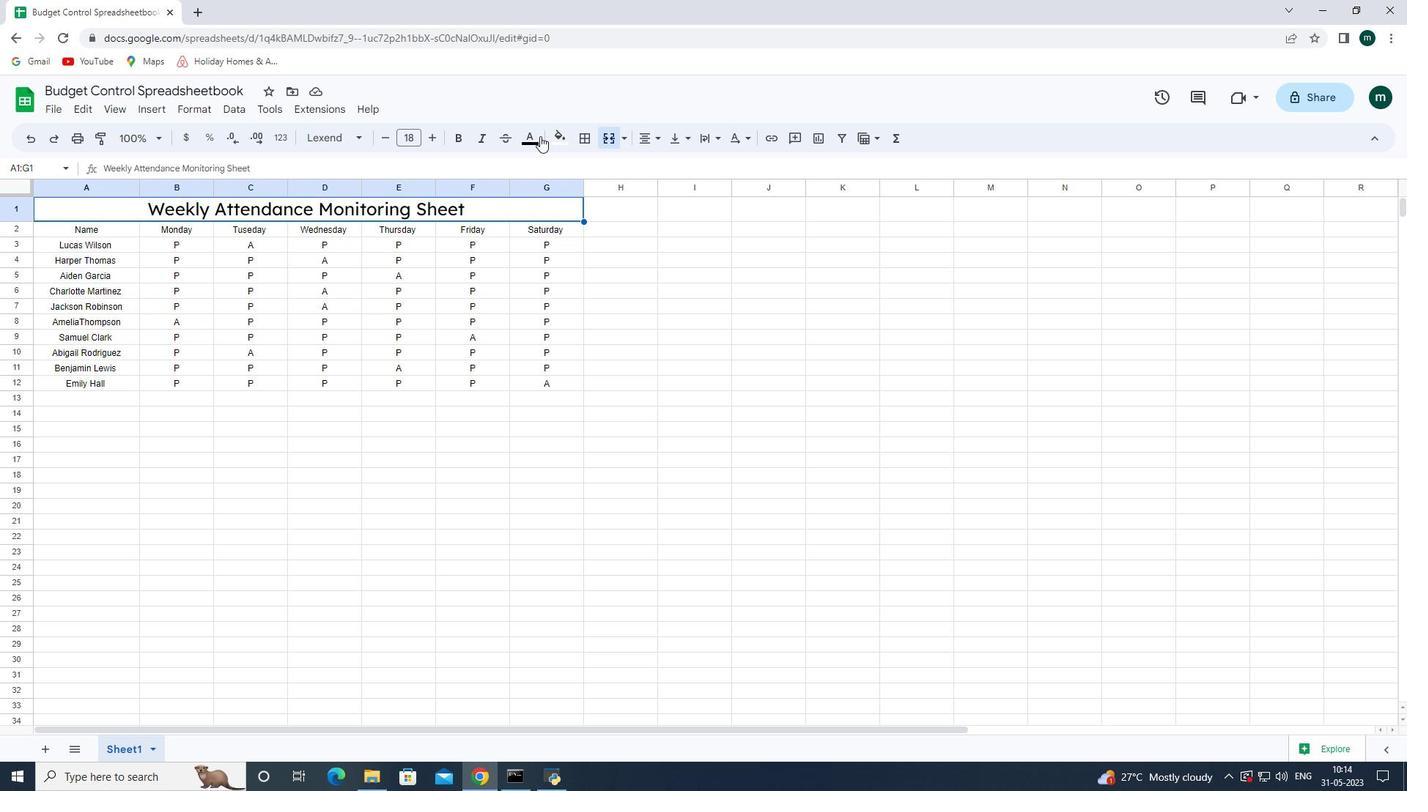 
Action: Mouse pressed left at (529, 136)
Screenshot: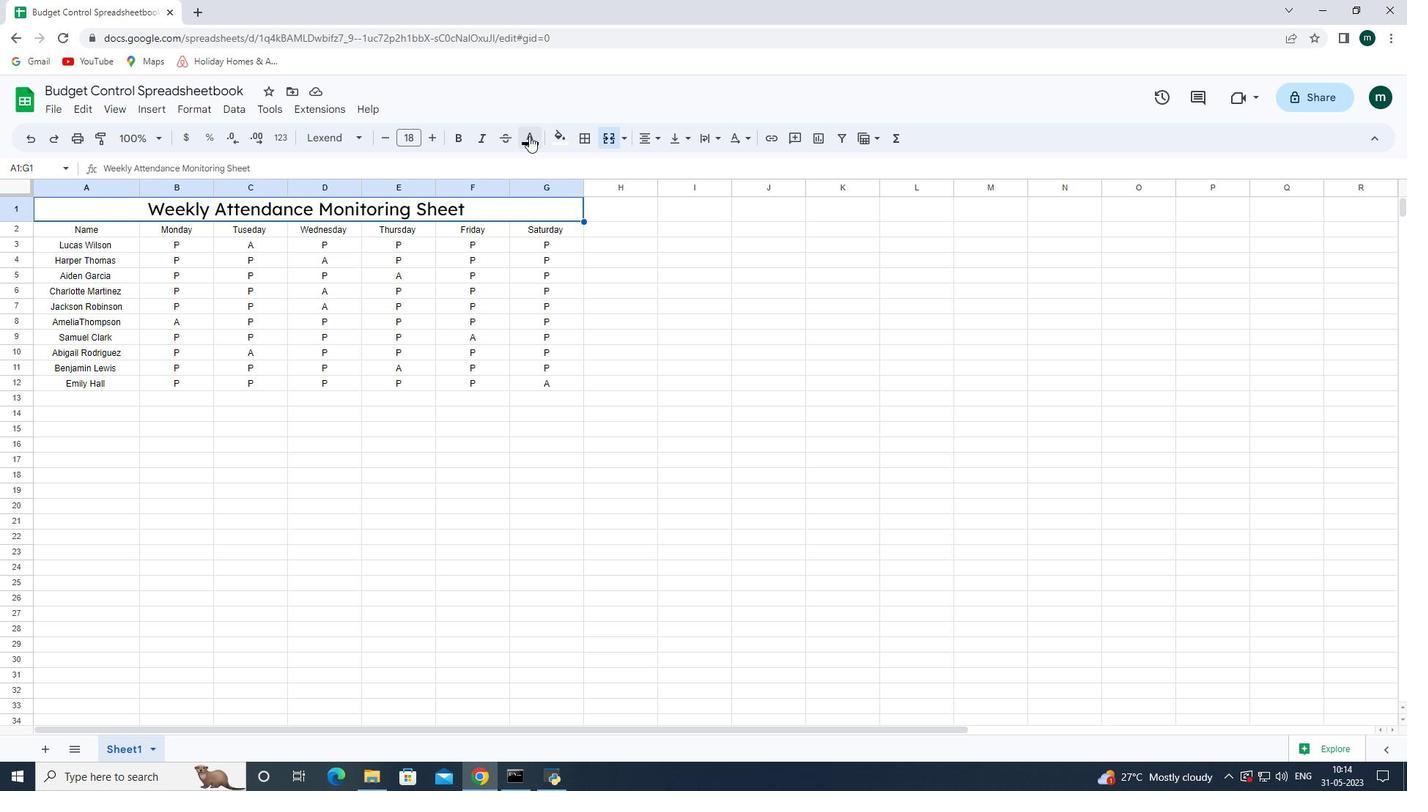 
Action: Mouse moved to (550, 206)
Screenshot: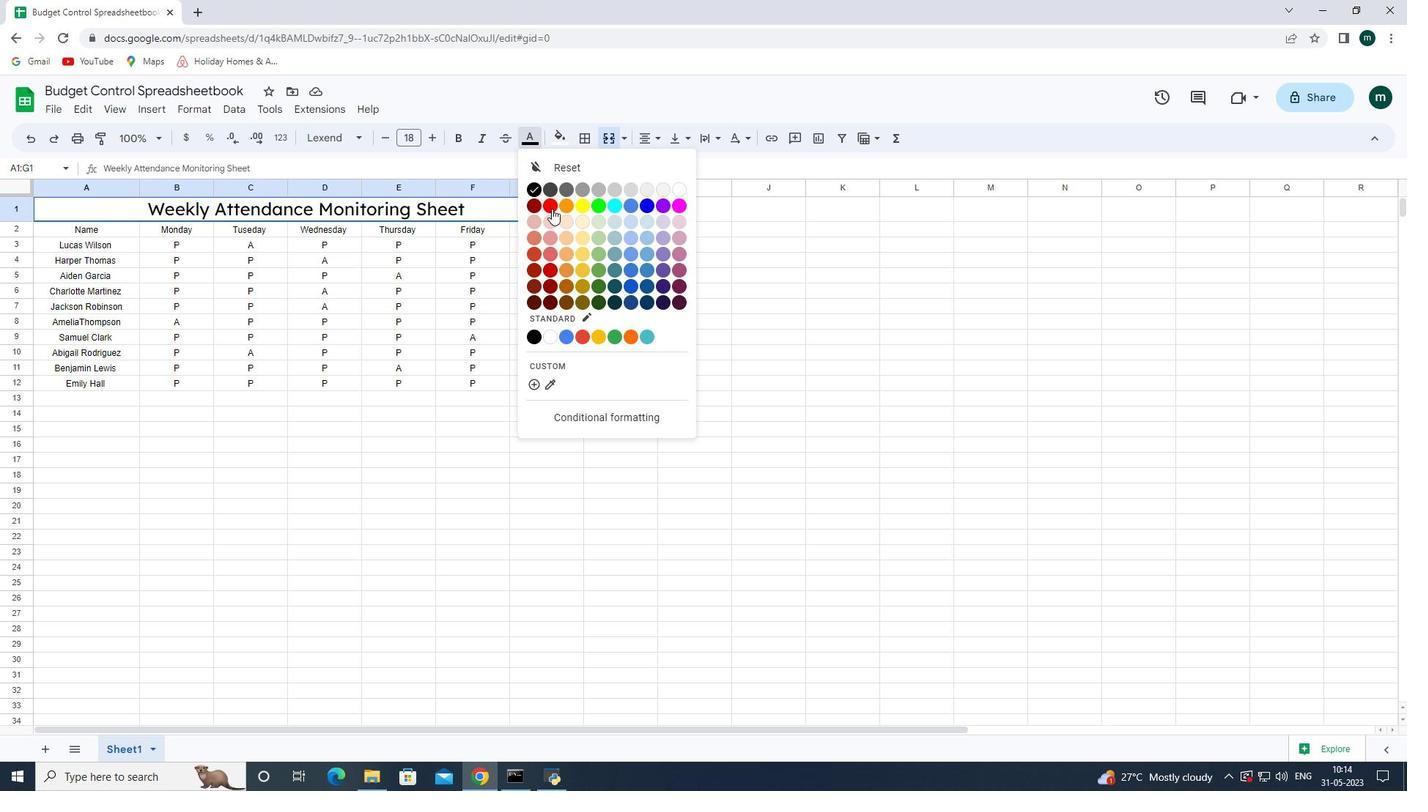 
Action: Mouse pressed left at (550, 206)
Screenshot: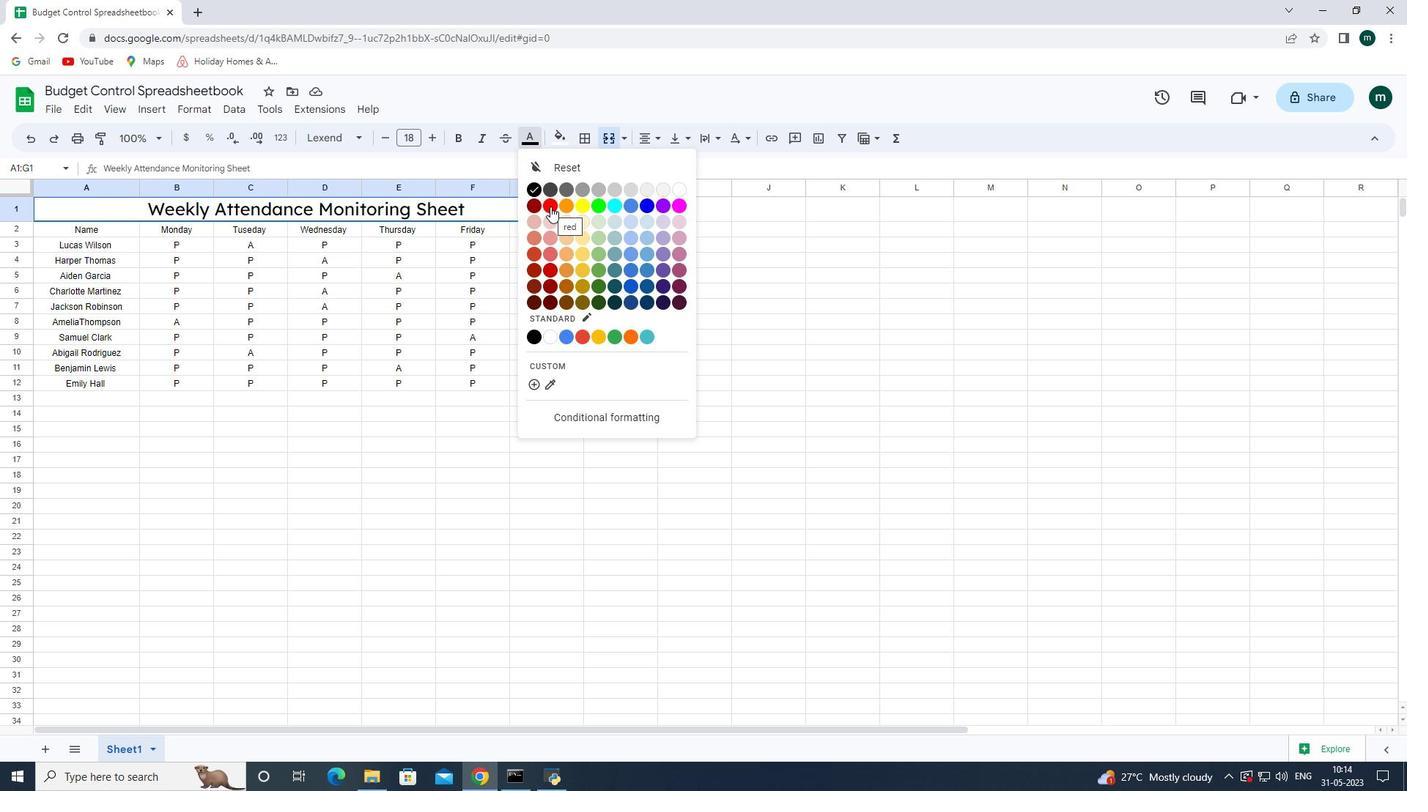 
Action: Mouse moved to (615, 282)
Screenshot: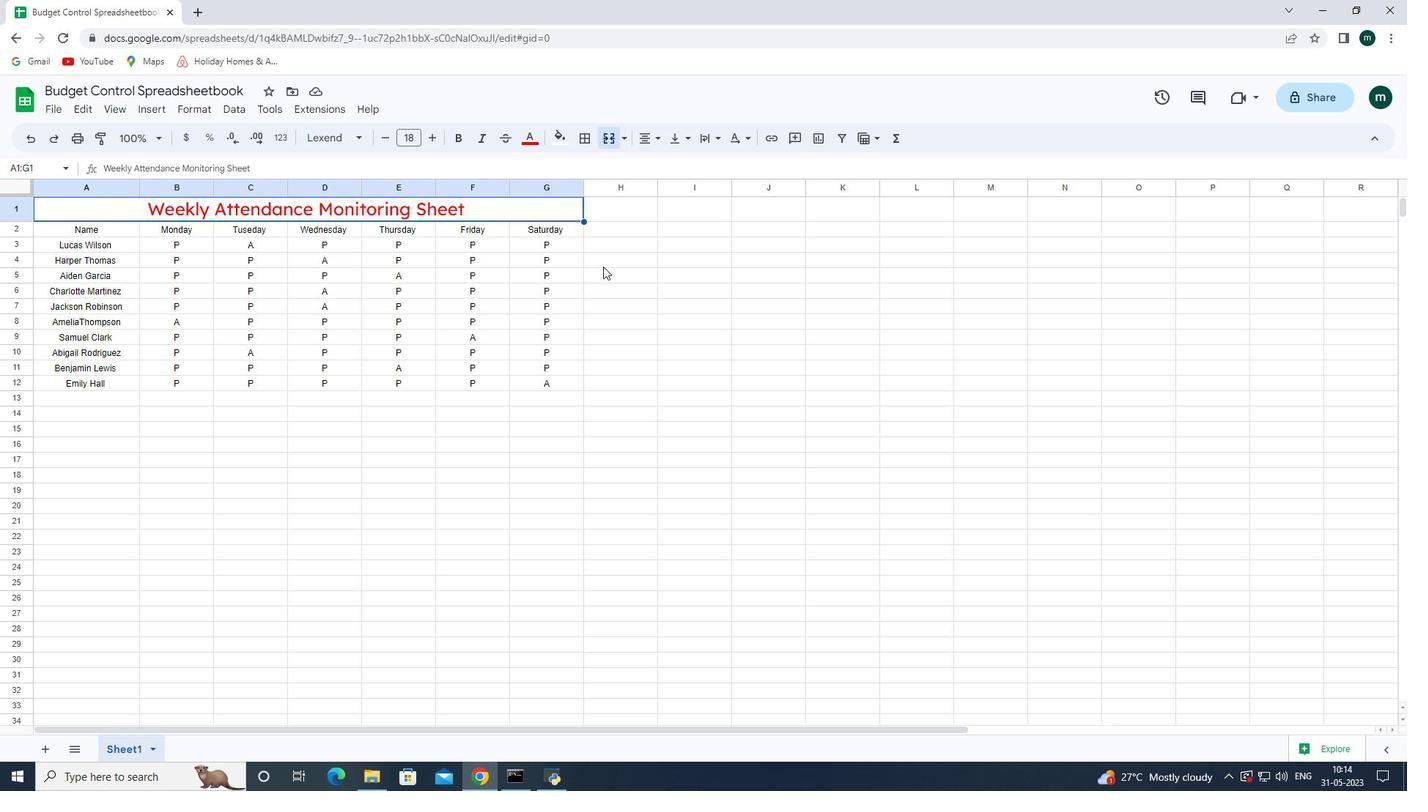
Action: Mouse pressed left at (615, 282)
Screenshot: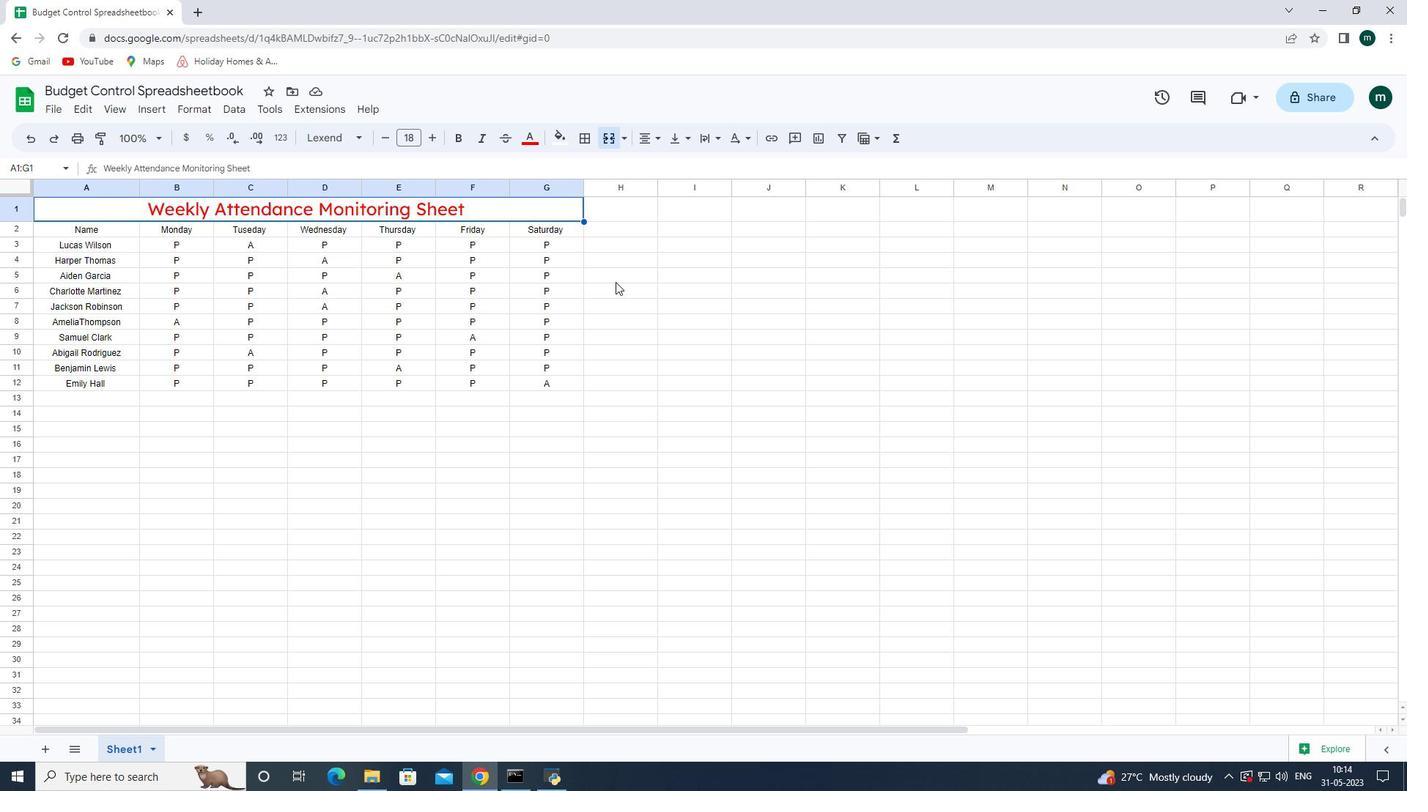 
Action: Key pressed ctrl+S
Screenshot: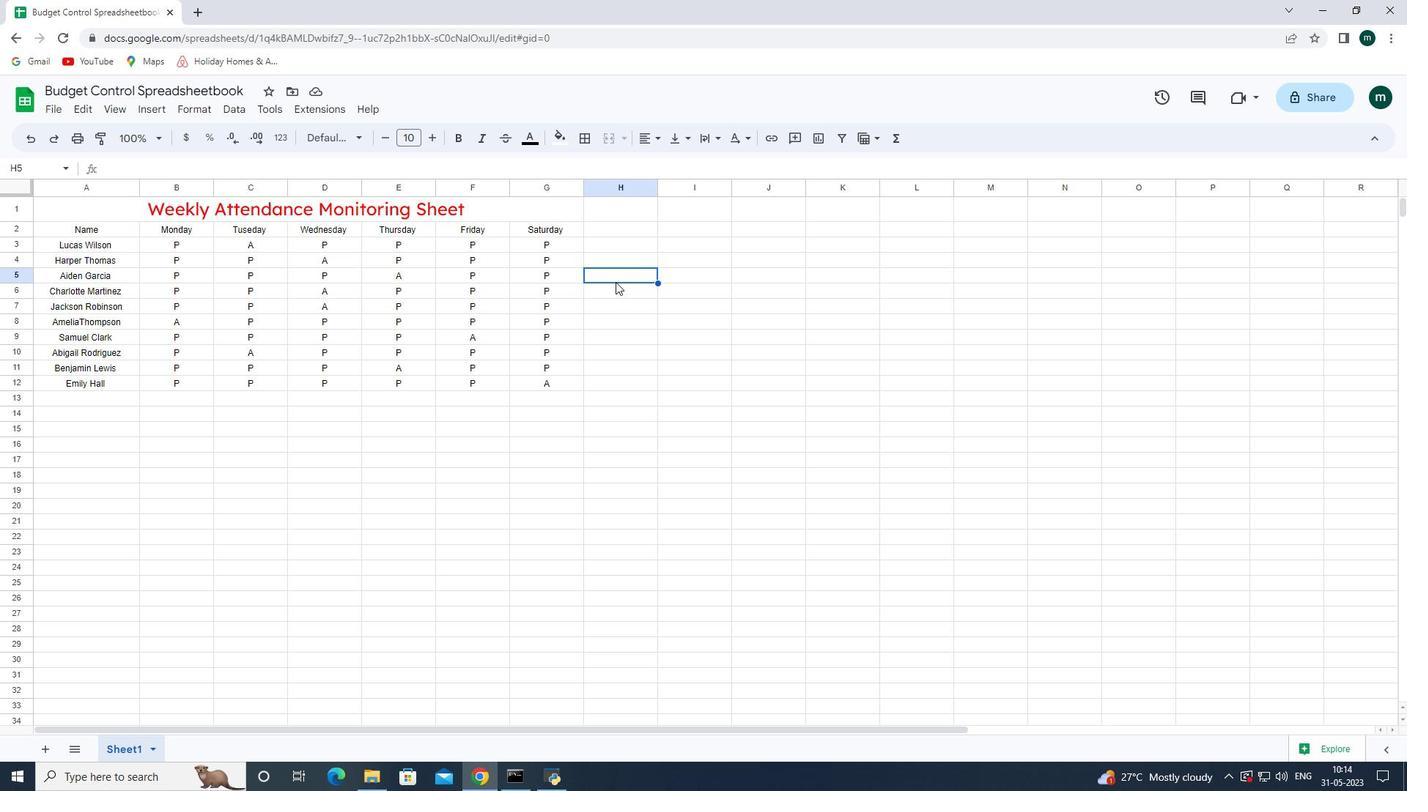 
Action: Mouse moved to (563, 386)
Screenshot: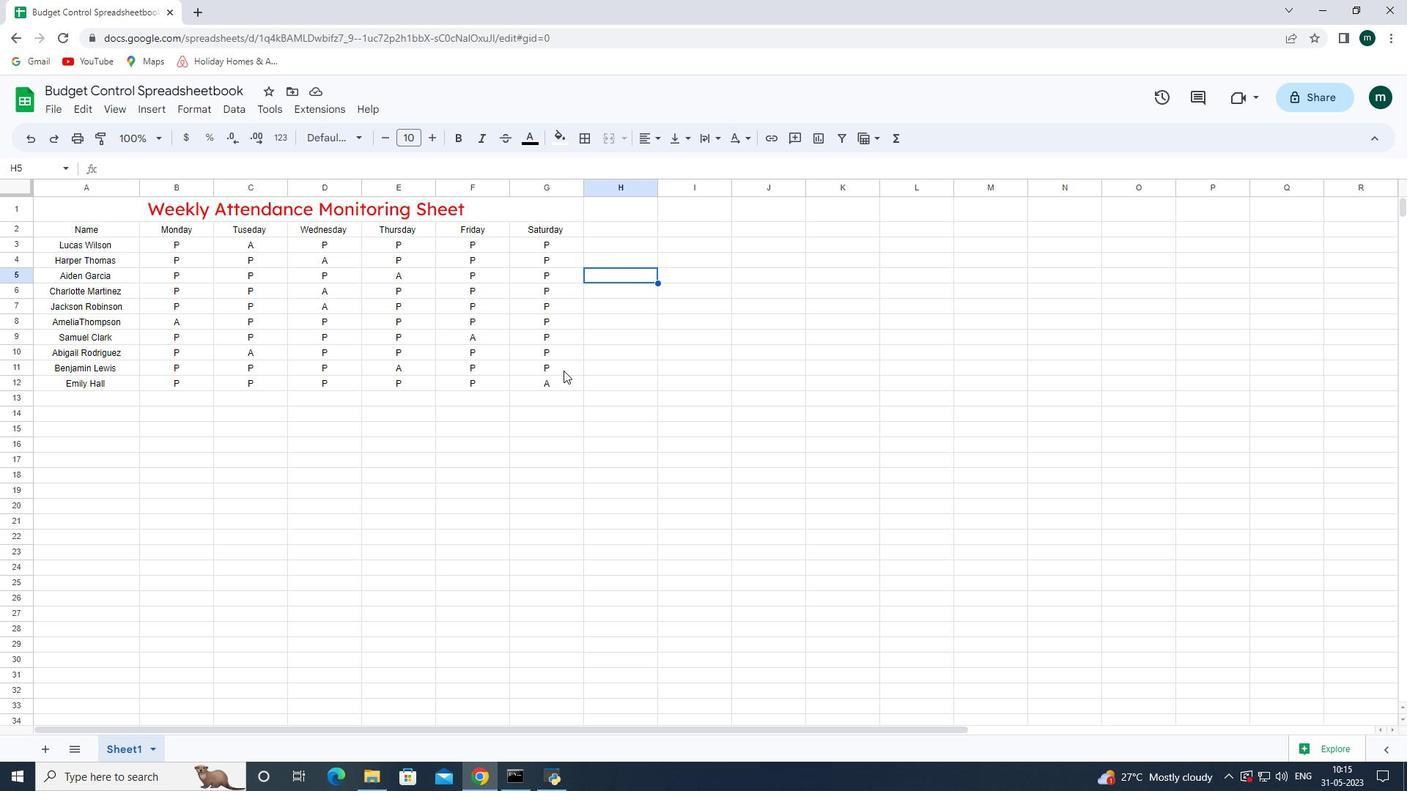 
Action: Mouse pressed left at (563, 386)
Screenshot: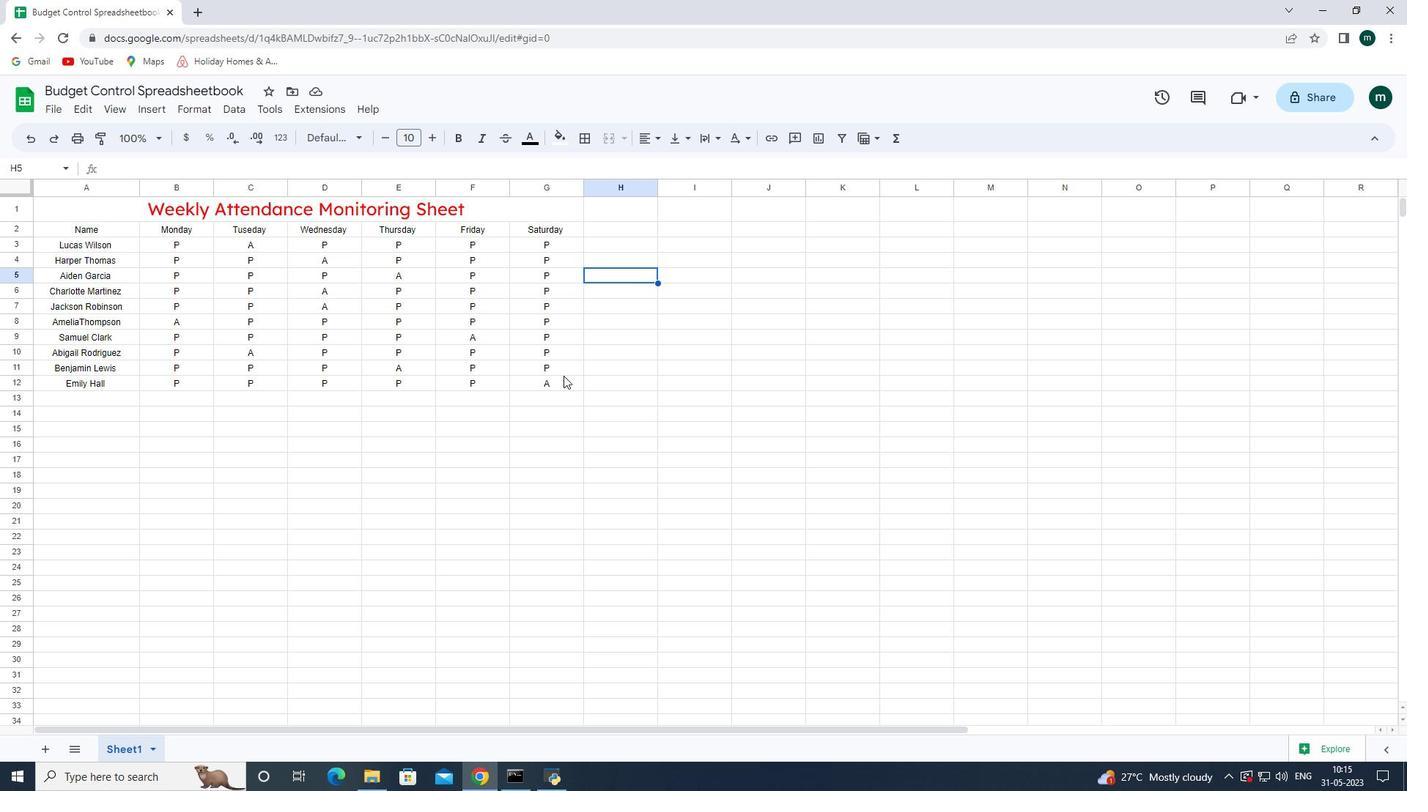 
Action: Mouse moved to (68, 228)
Screenshot: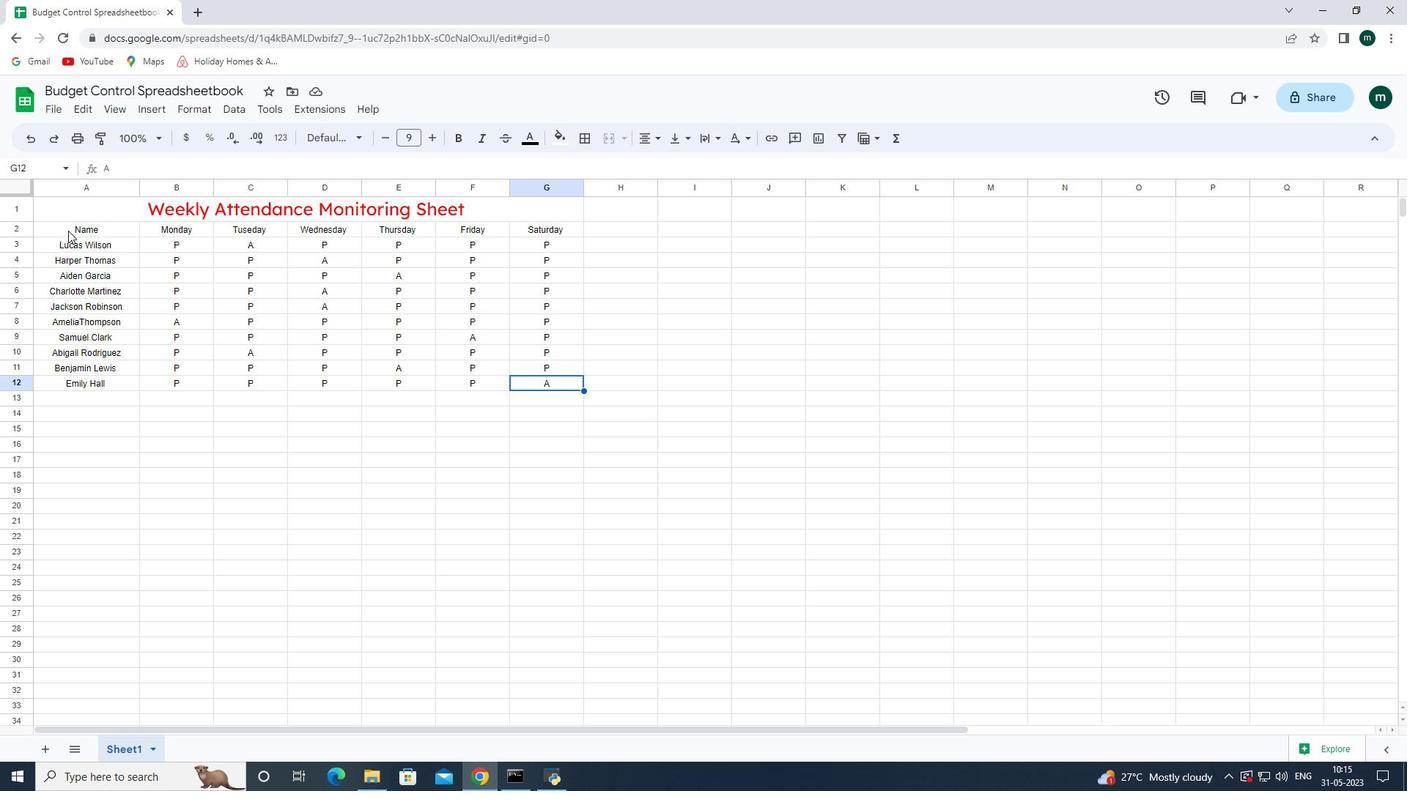 
Action: Mouse pressed left at (68, 228)
Screenshot: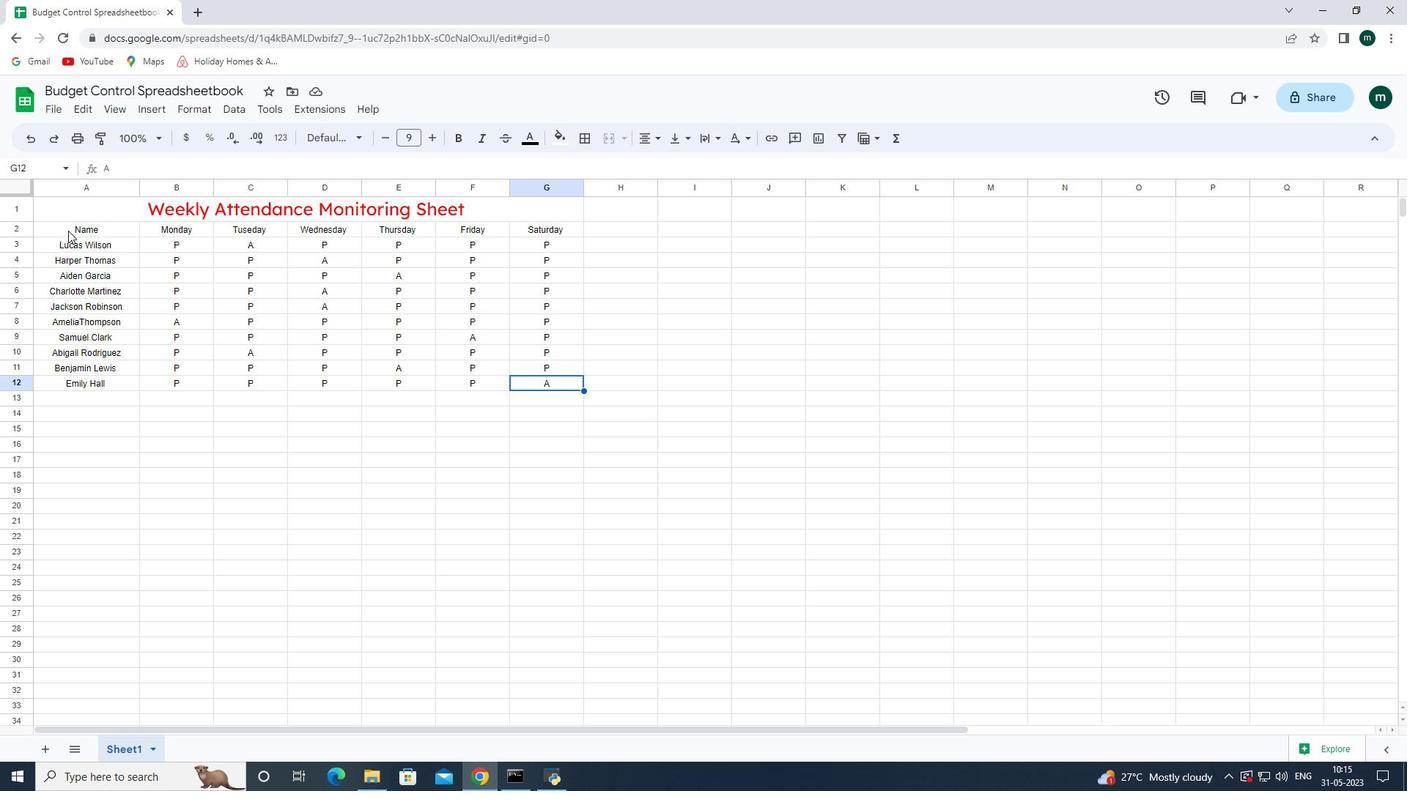
Action: Mouse moved to (526, 459)
Screenshot: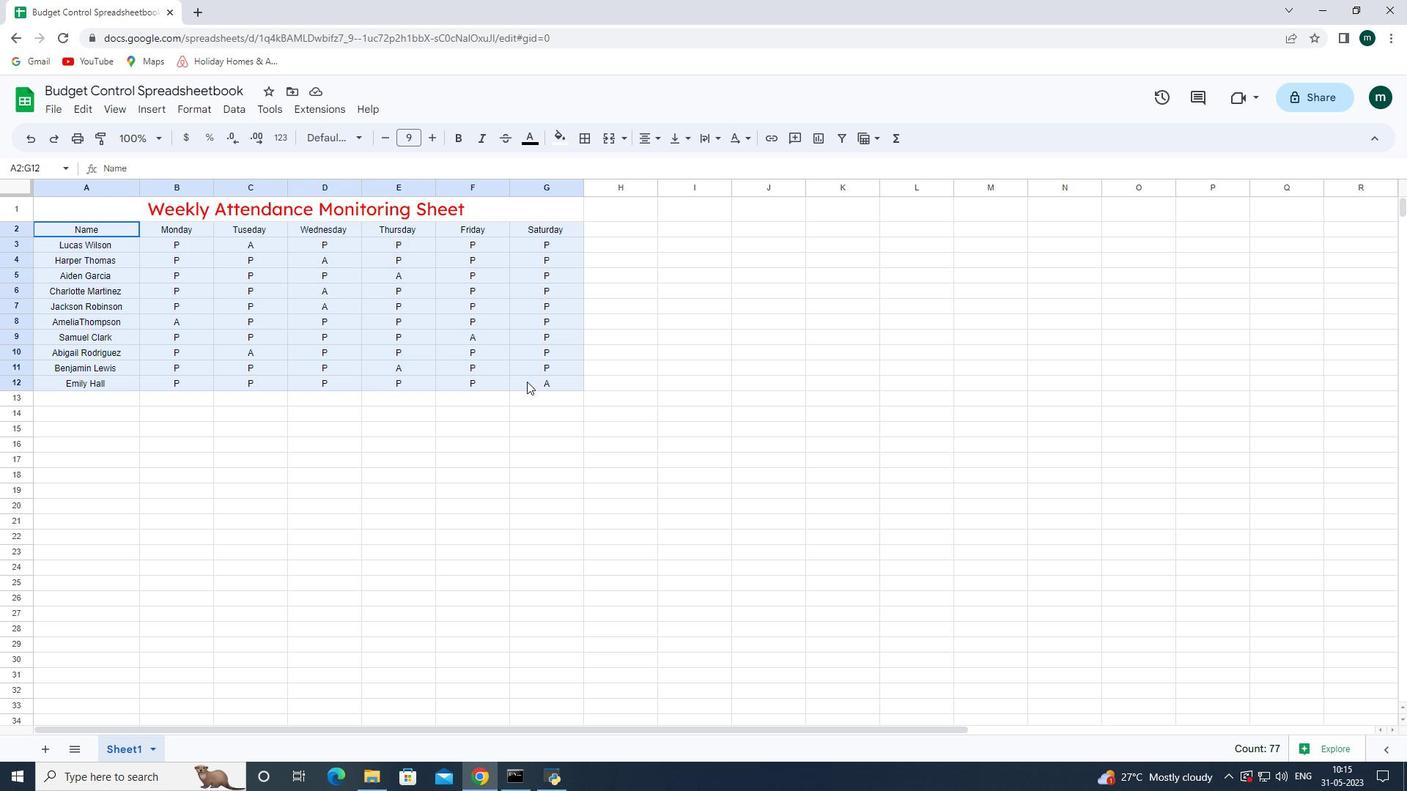 
Action: Mouse pressed left at (526, 459)
Screenshot: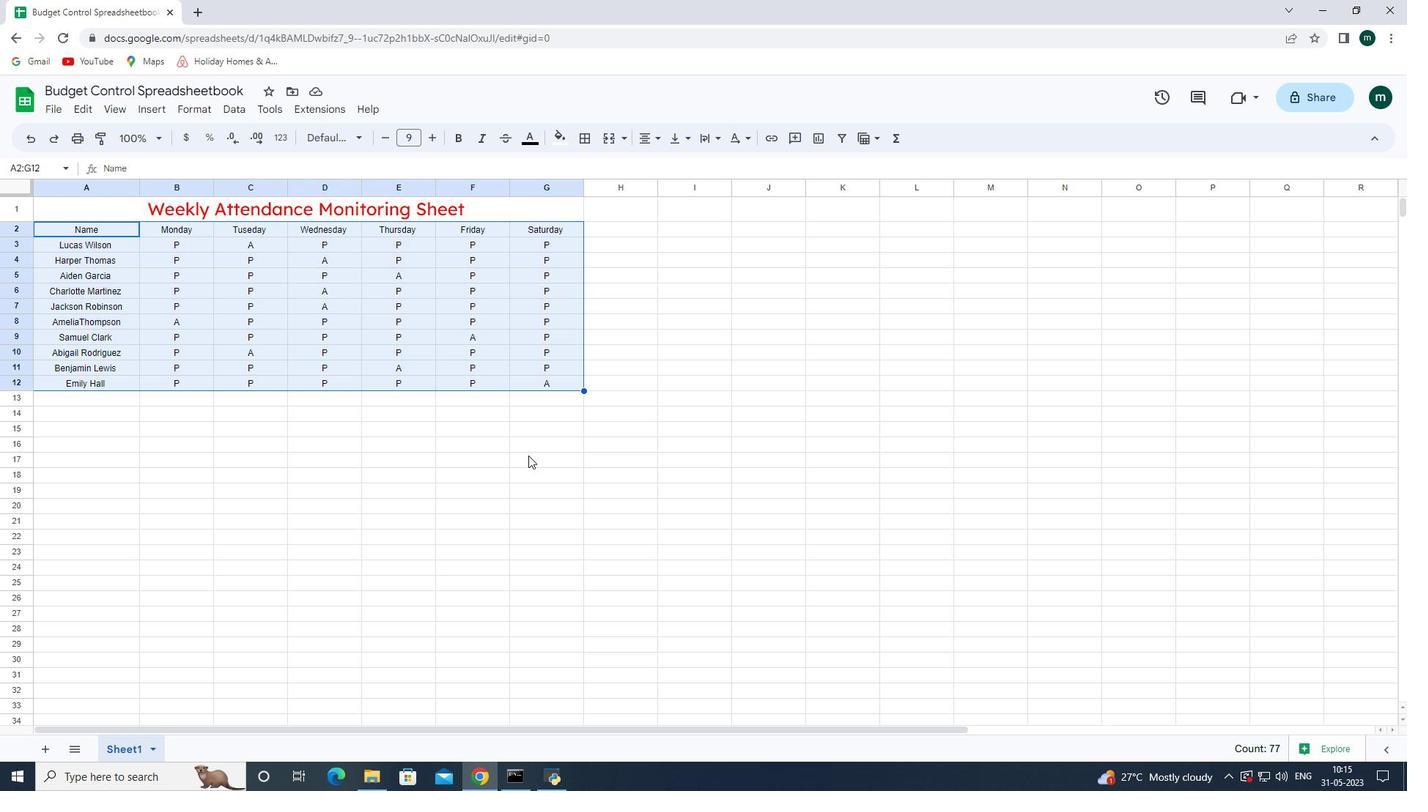 
